 Task: In the sheet Budget Analysis ToolFont size of heading  18 Font style of dataoswald 'Font size of data '9 Alignment of headline & dataAlign center.   Fill color in heading, Red Font color of dataIn the sheet   Summit Sales   book
Action: Mouse moved to (109, 653)
Screenshot: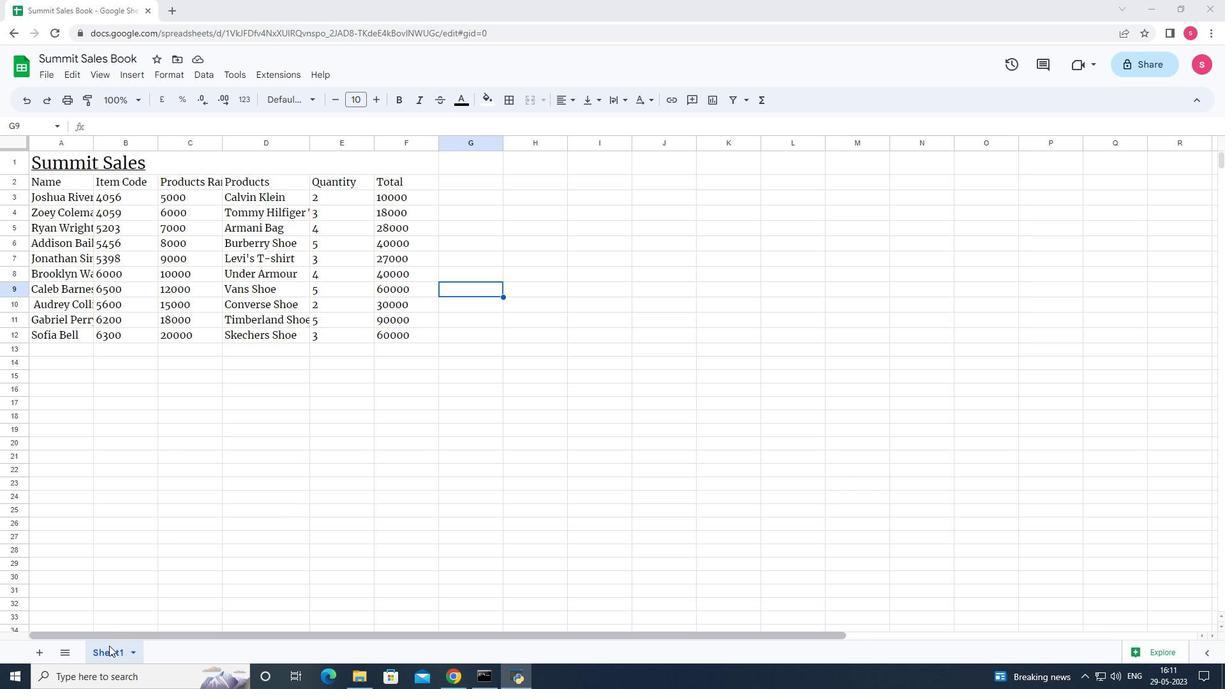 
Action: Mouse pressed left at (109, 653)
Screenshot: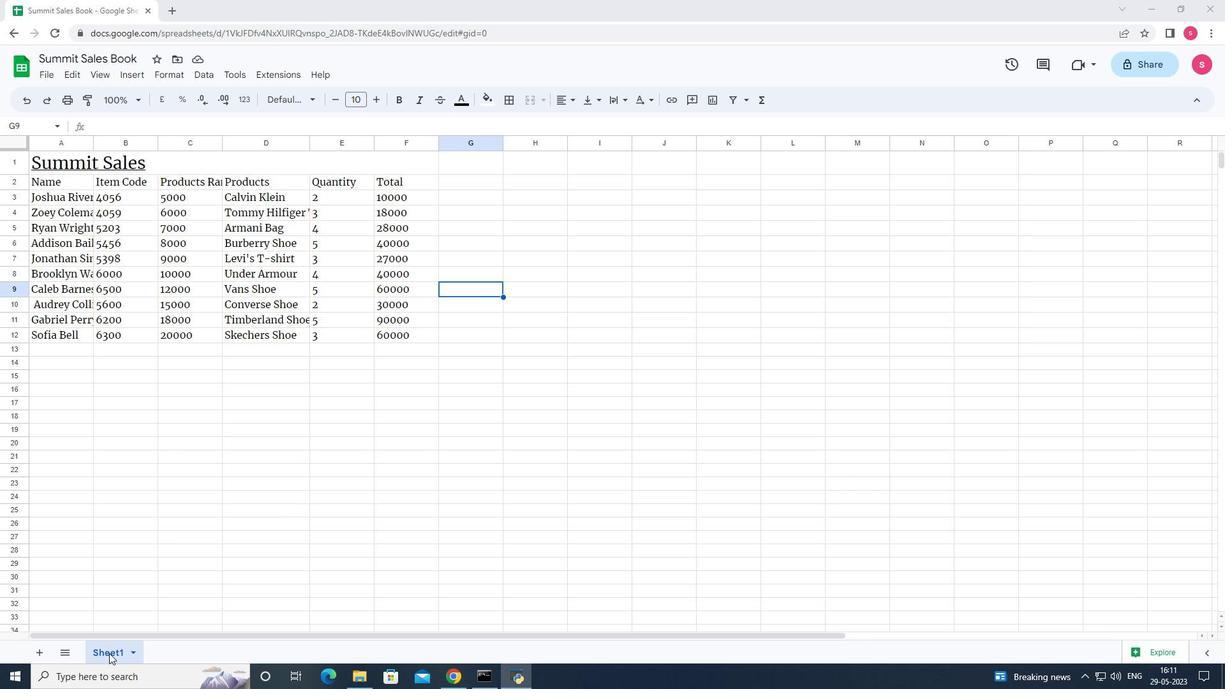 
Action: Mouse pressed left at (109, 653)
Screenshot: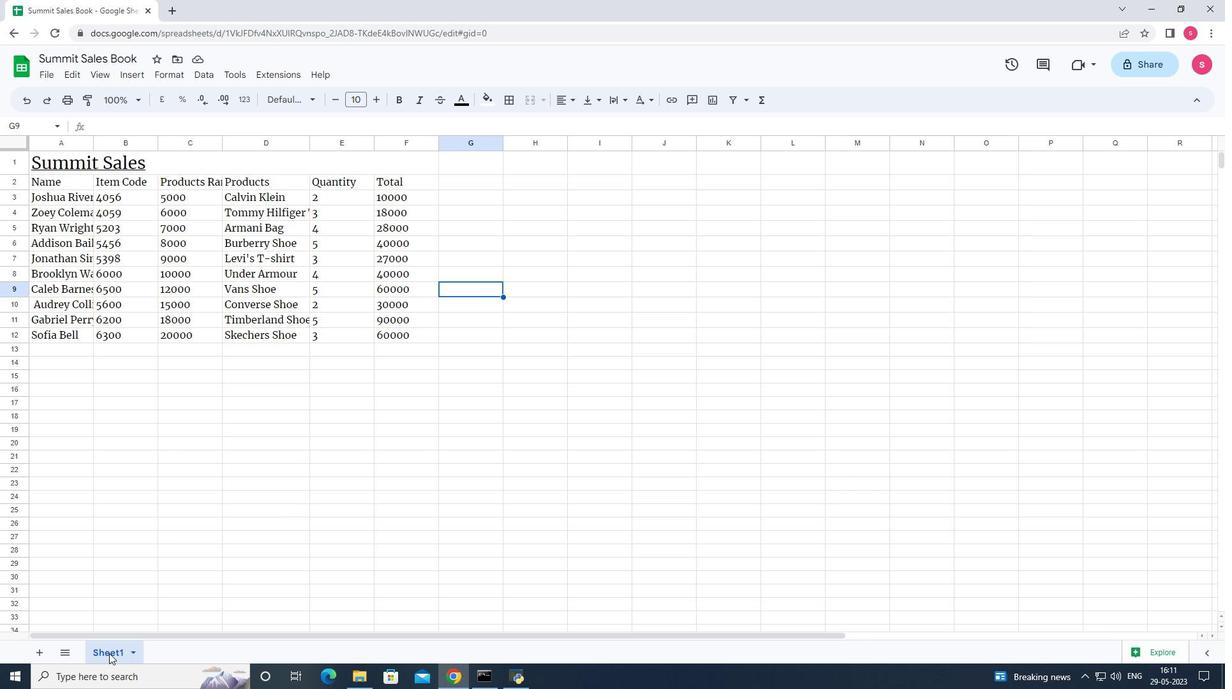 
Action: Mouse pressed left at (109, 653)
Screenshot: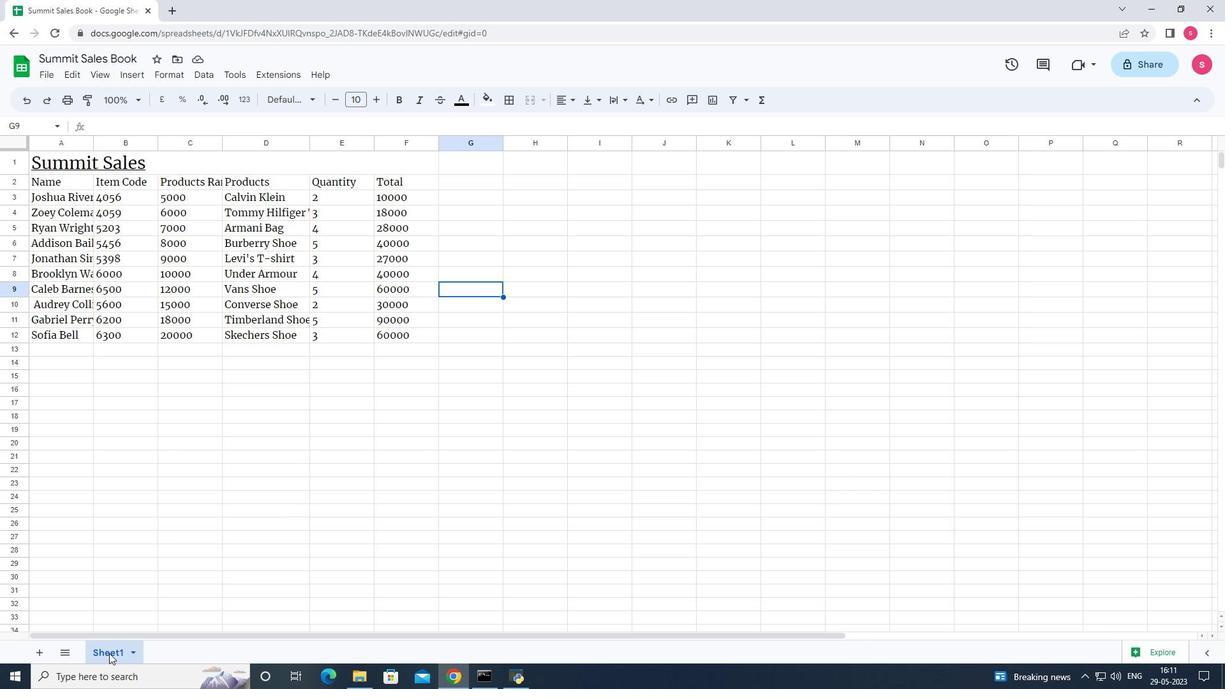 
Action: Key pressed <Key.shift>Budget<Key.space><Key.shift>Analysis<Key.space><Key.shift>Tool<Key.enter>
Screenshot: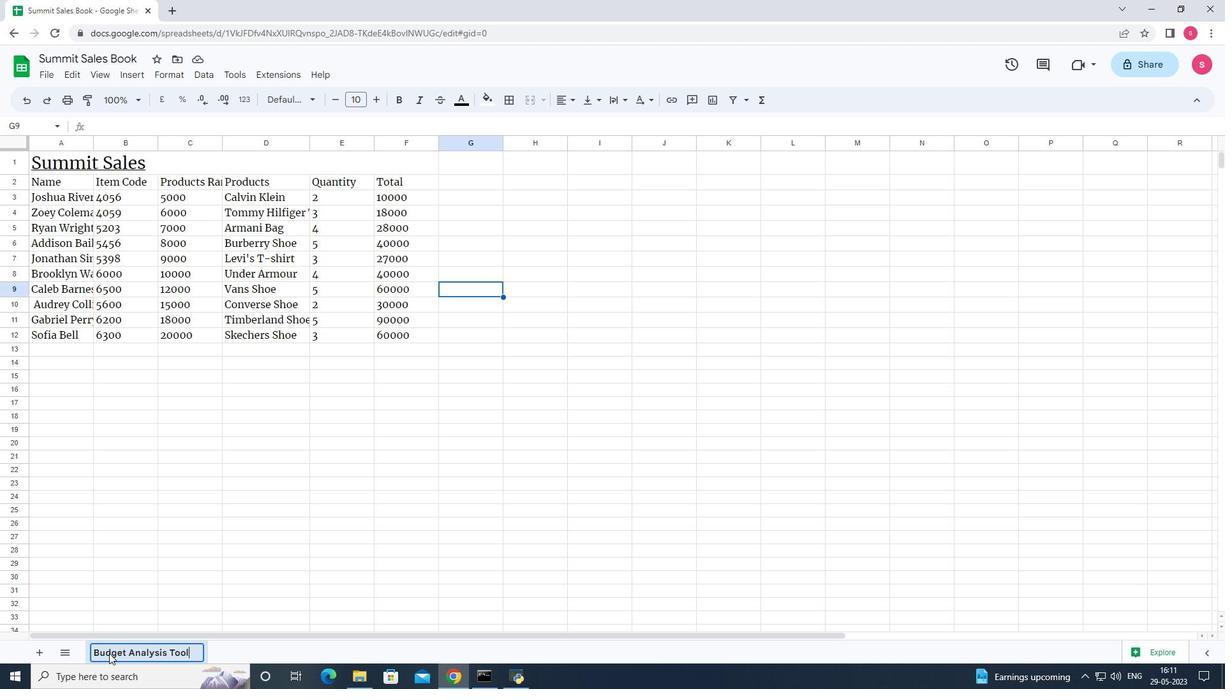 
Action: Mouse moved to (116, 162)
Screenshot: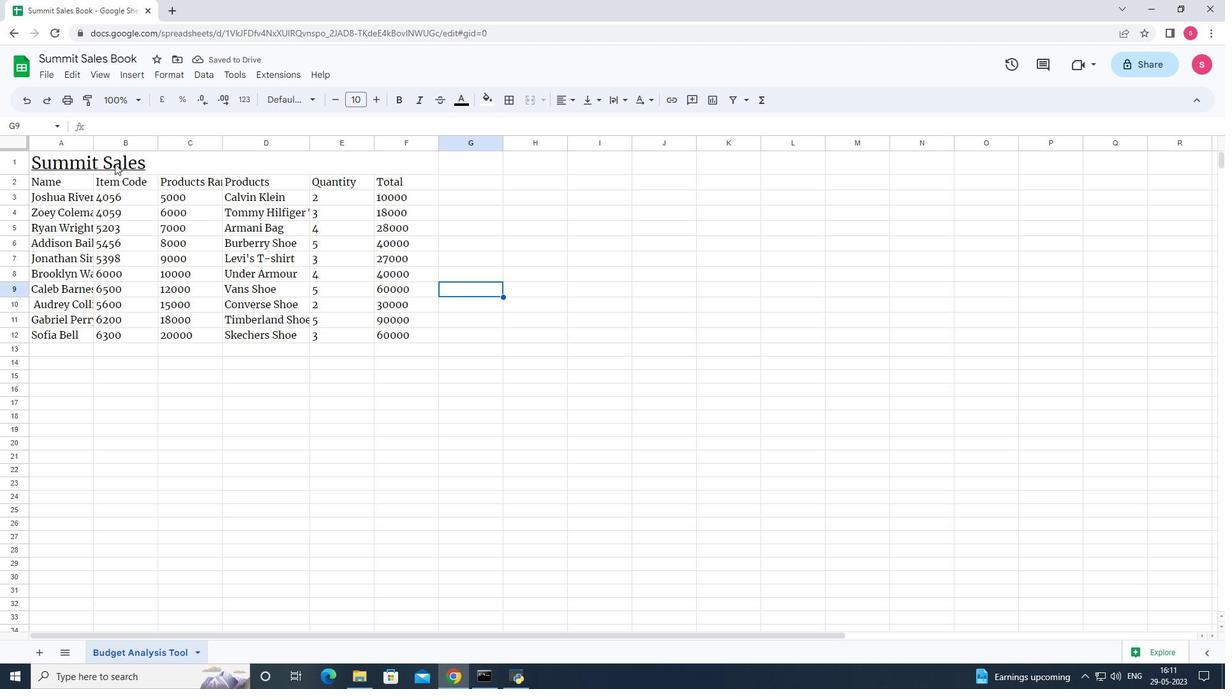 
Action: Mouse pressed left at (116, 162)
Screenshot: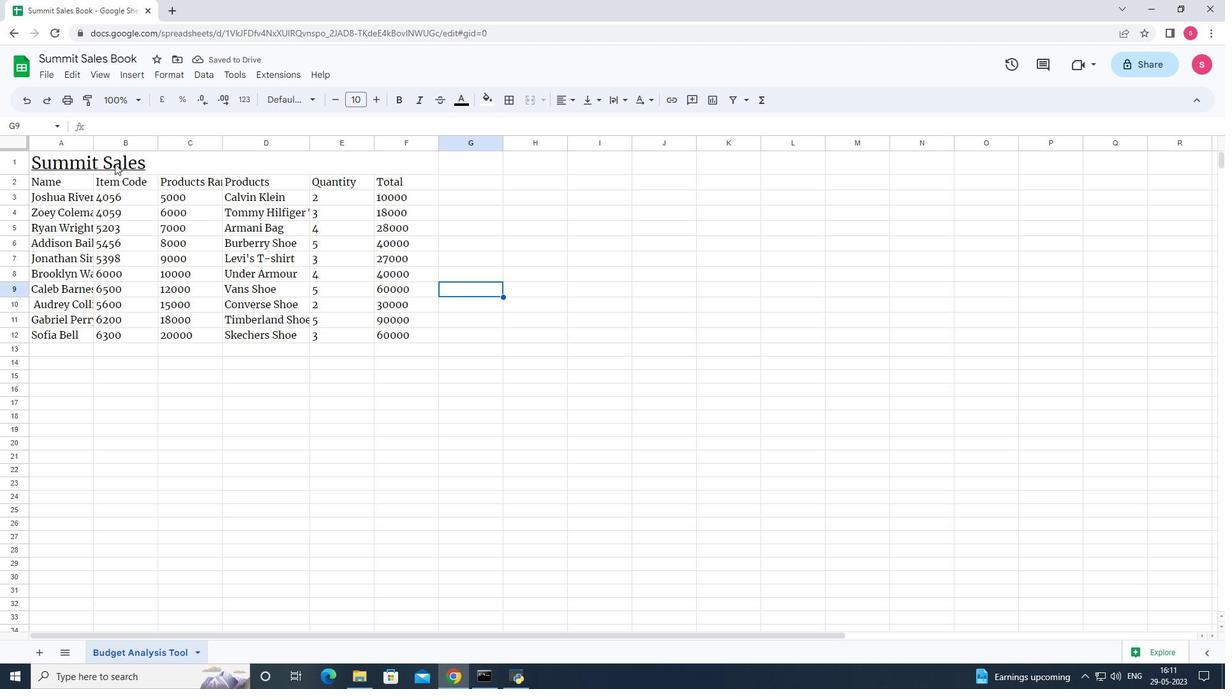 
Action: Mouse moved to (339, 99)
Screenshot: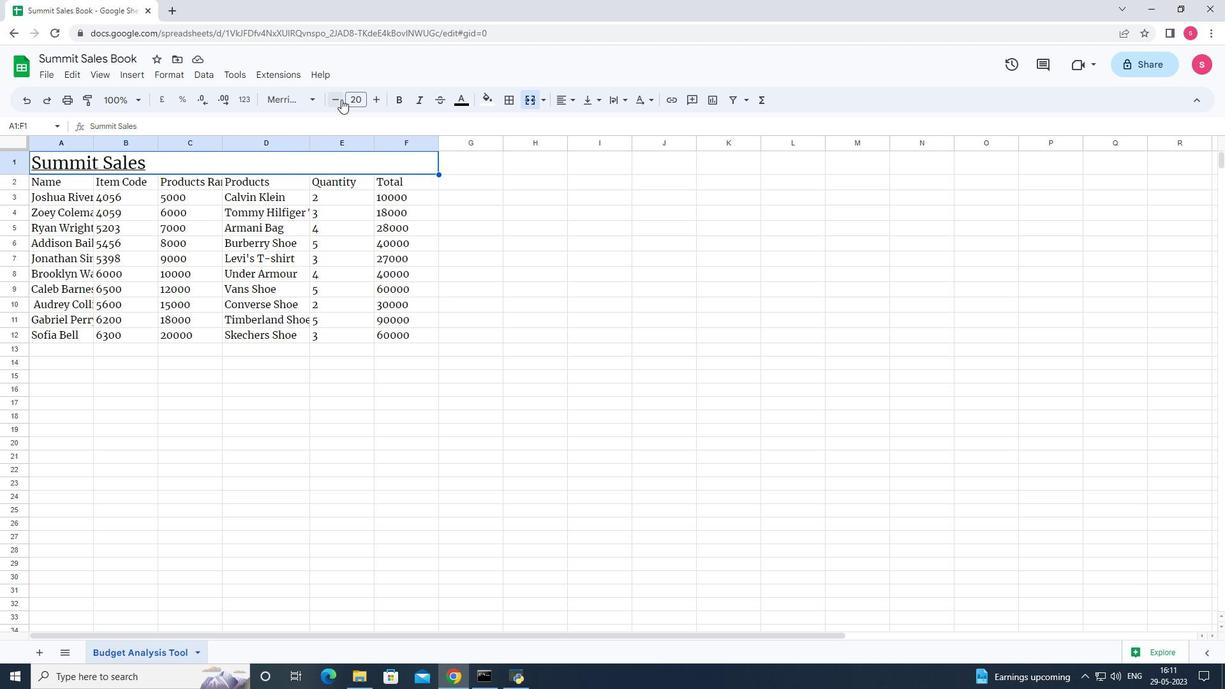 
Action: Mouse pressed left at (339, 99)
Screenshot: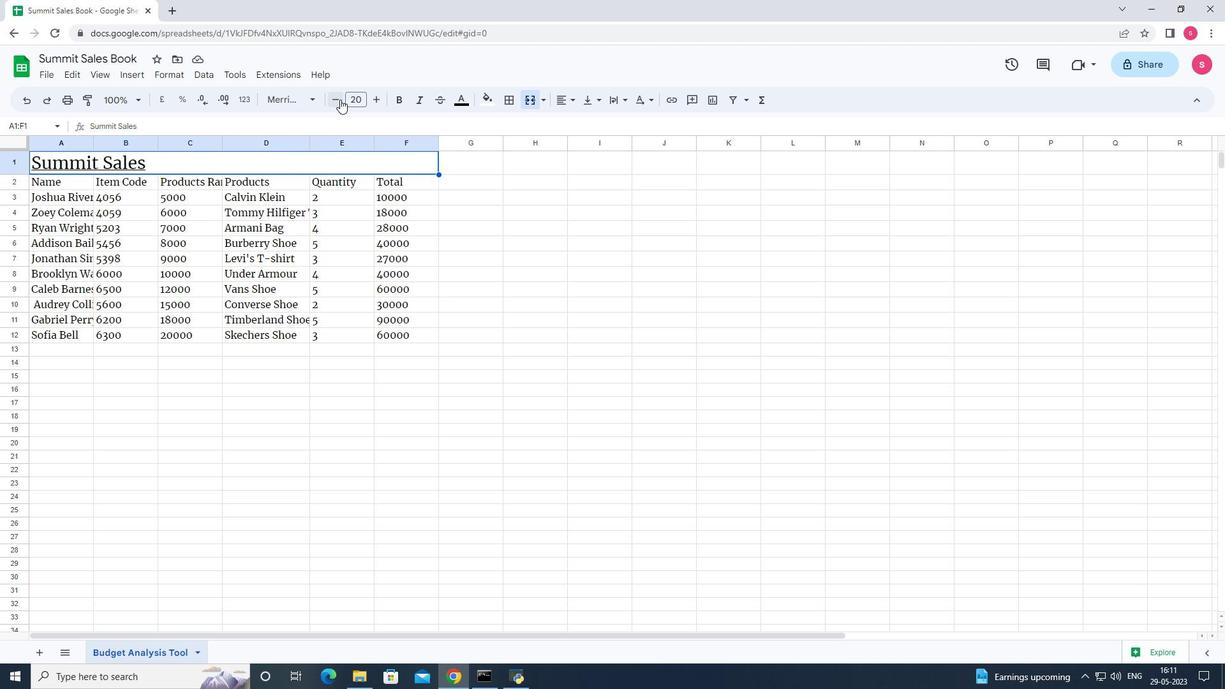 
Action: Mouse pressed left at (339, 99)
Screenshot: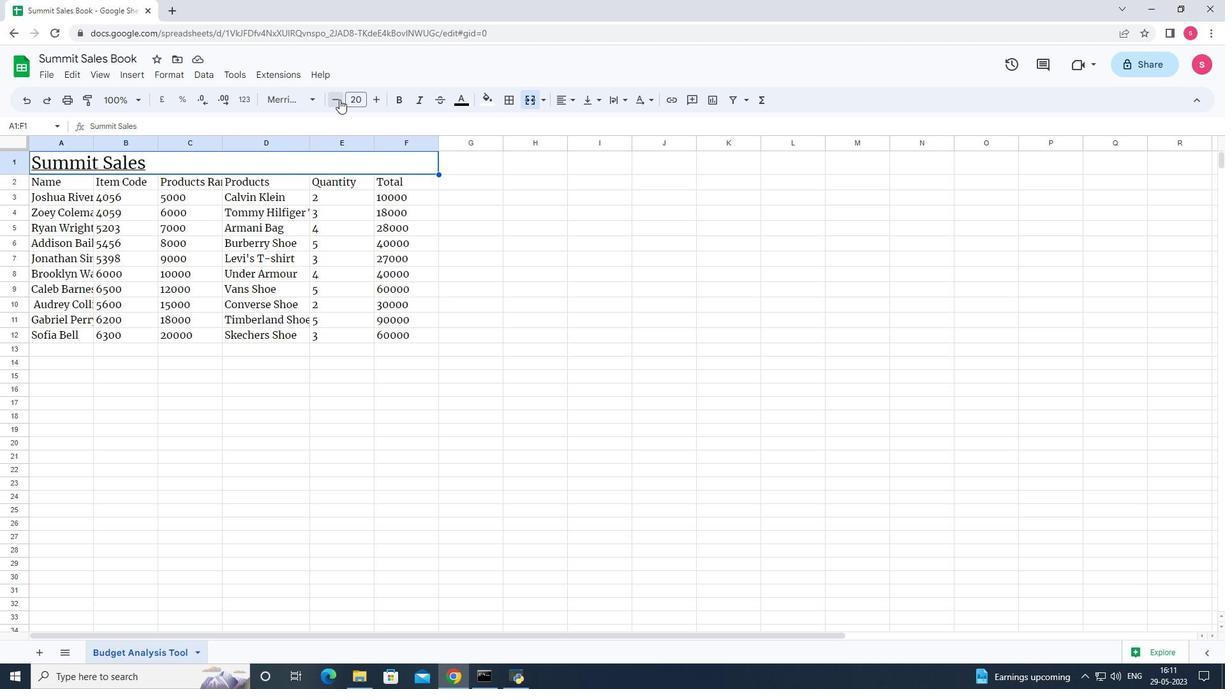 
Action: Mouse moved to (71, 181)
Screenshot: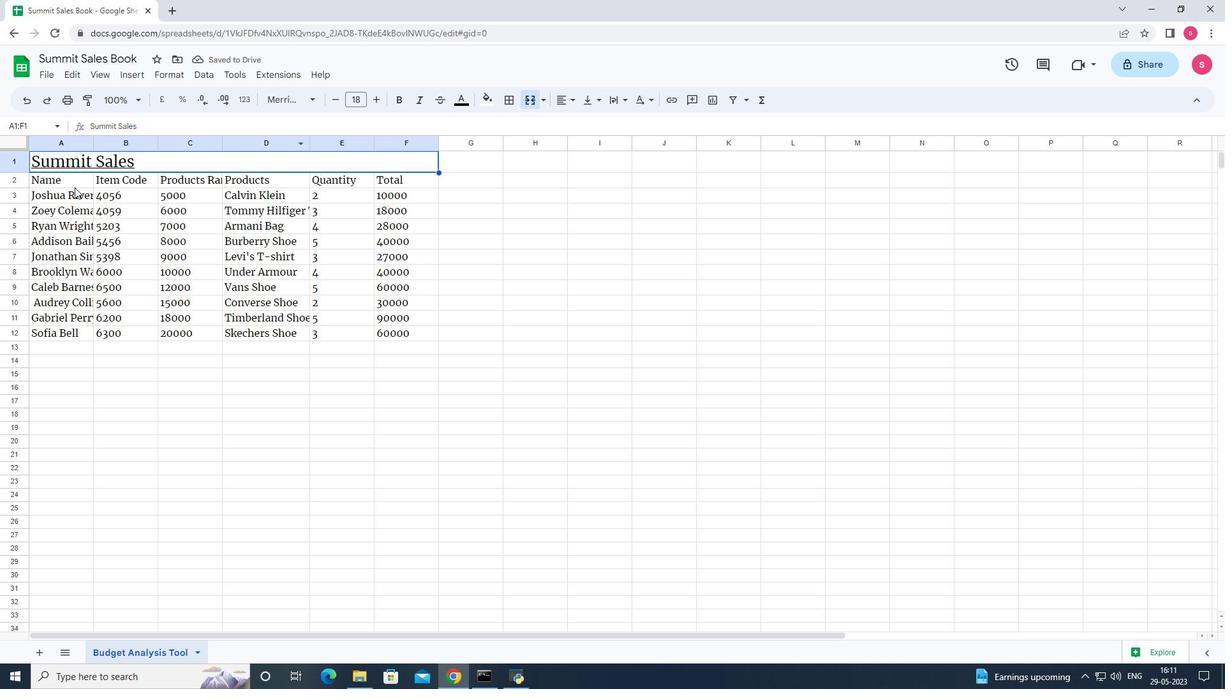 
Action: Mouse pressed left at (71, 181)
Screenshot: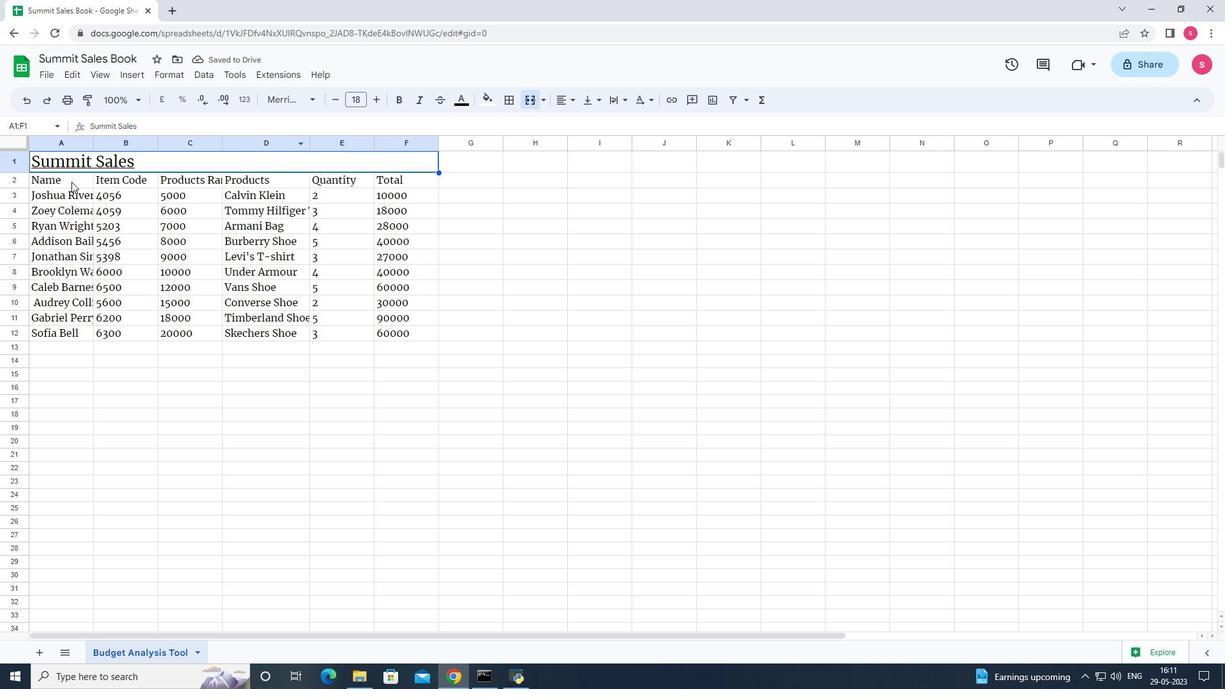 
Action: Mouse moved to (316, 100)
Screenshot: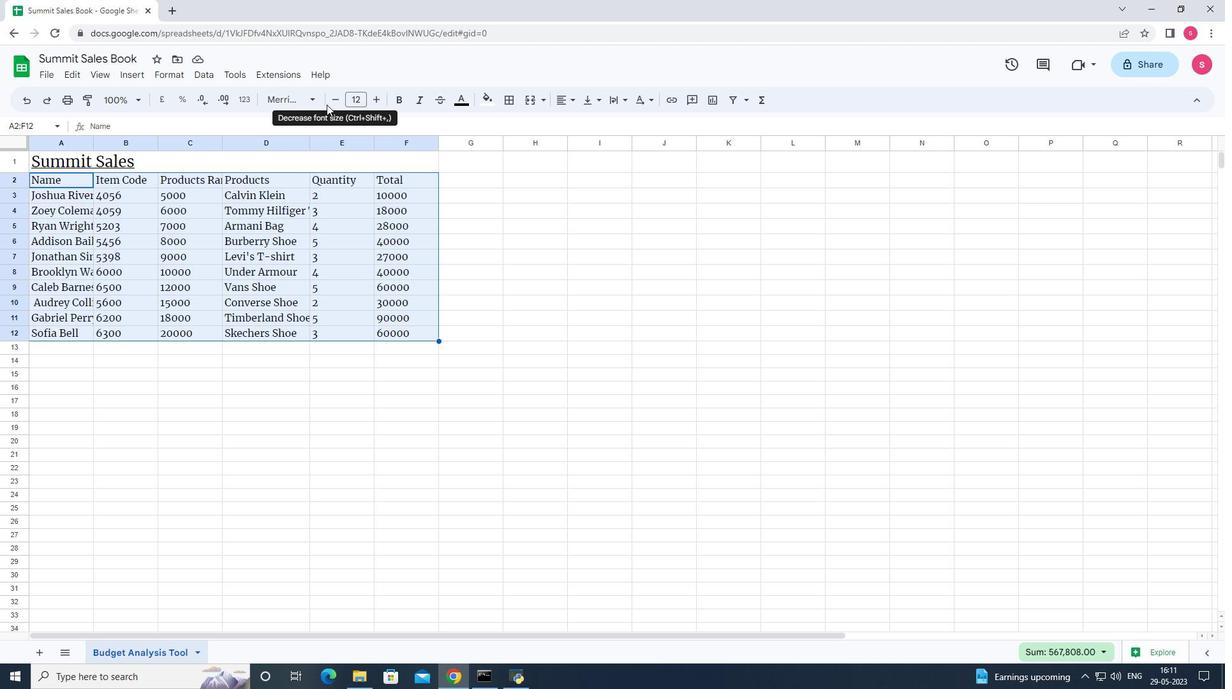 
Action: Mouse pressed left at (316, 100)
Screenshot: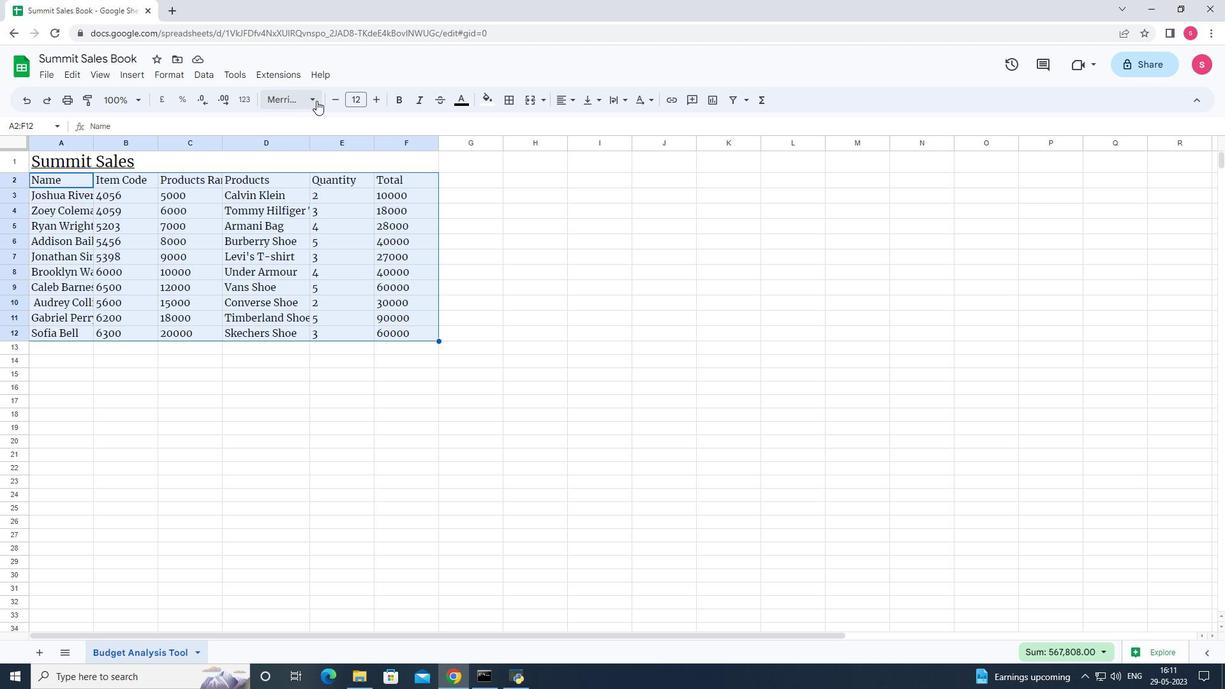 
Action: Mouse moved to (305, 252)
Screenshot: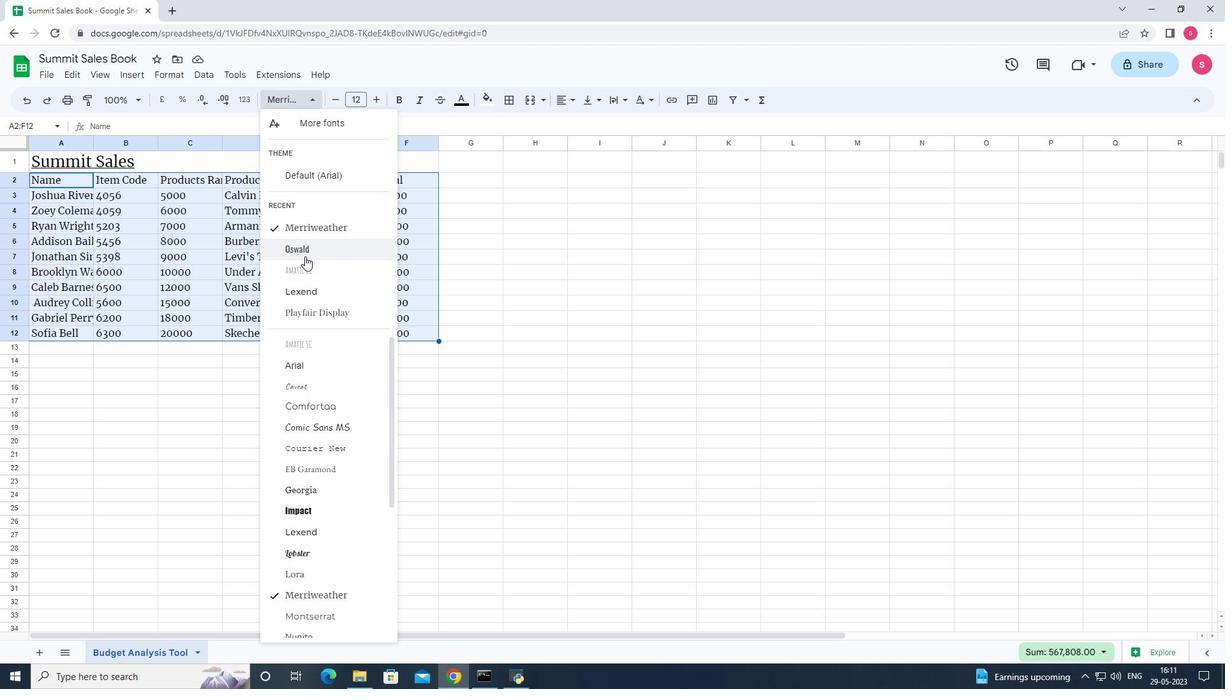 
Action: Mouse pressed left at (305, 252)
Screenshot: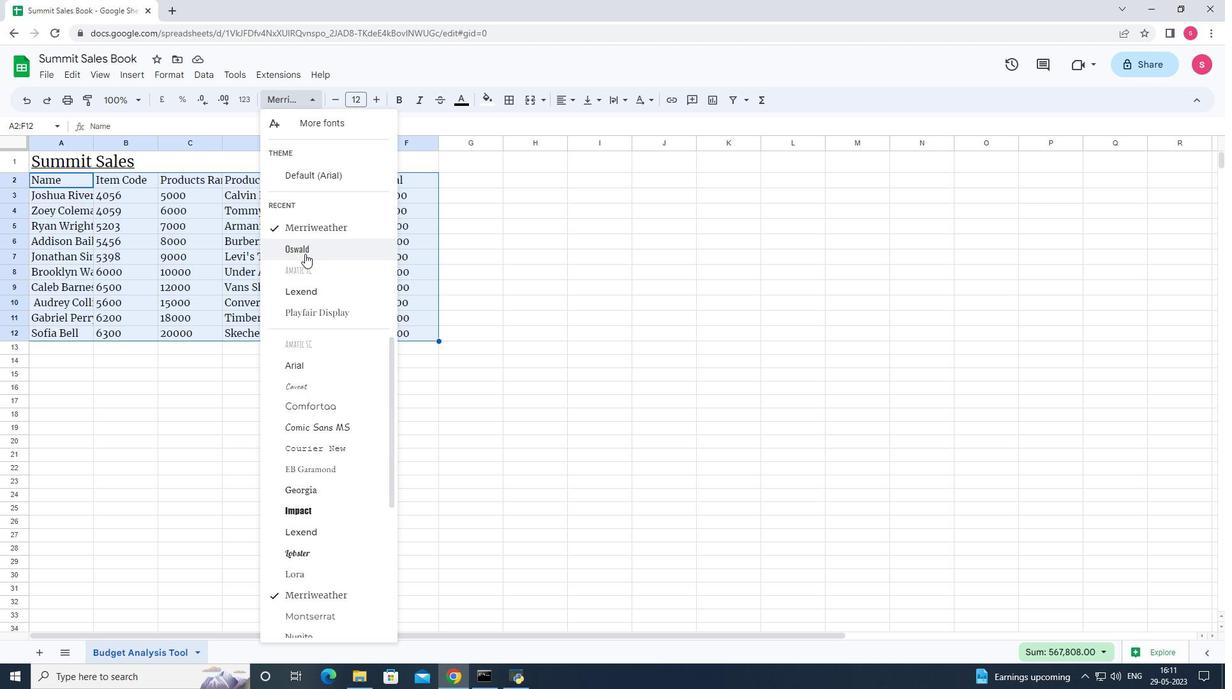 
Action: Mouse moved to (338, 100)
Screenshot: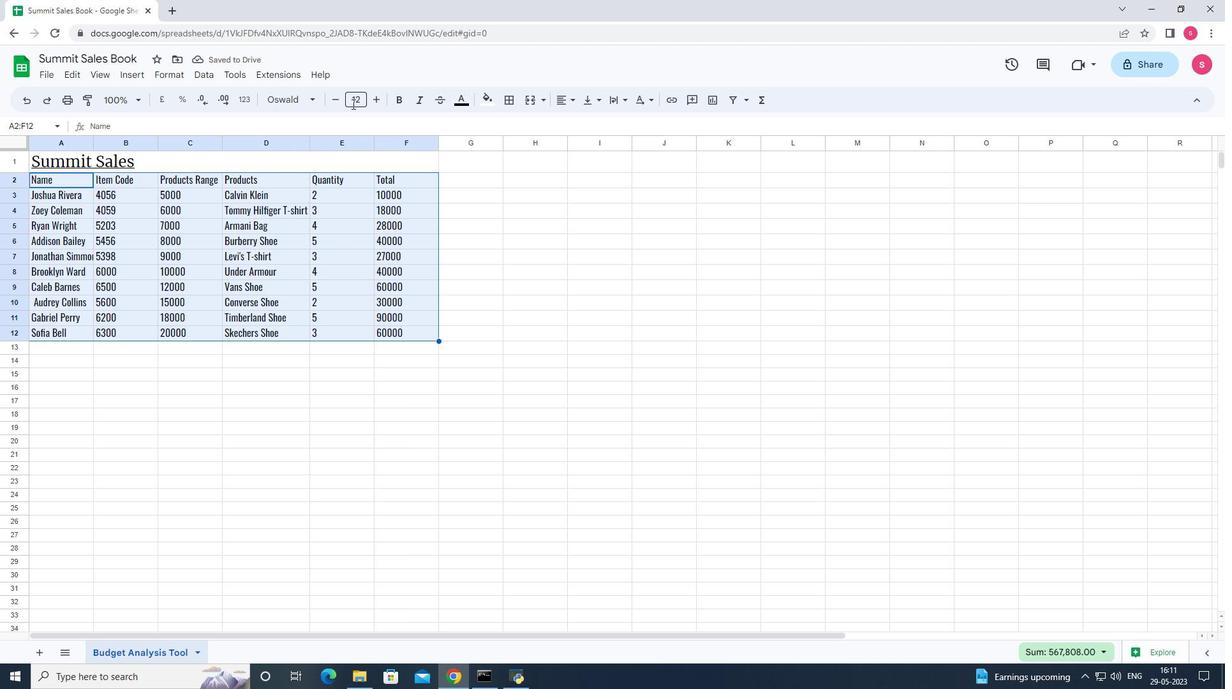 
Action: Mouse pressed left at (338, 100)
Screenshot: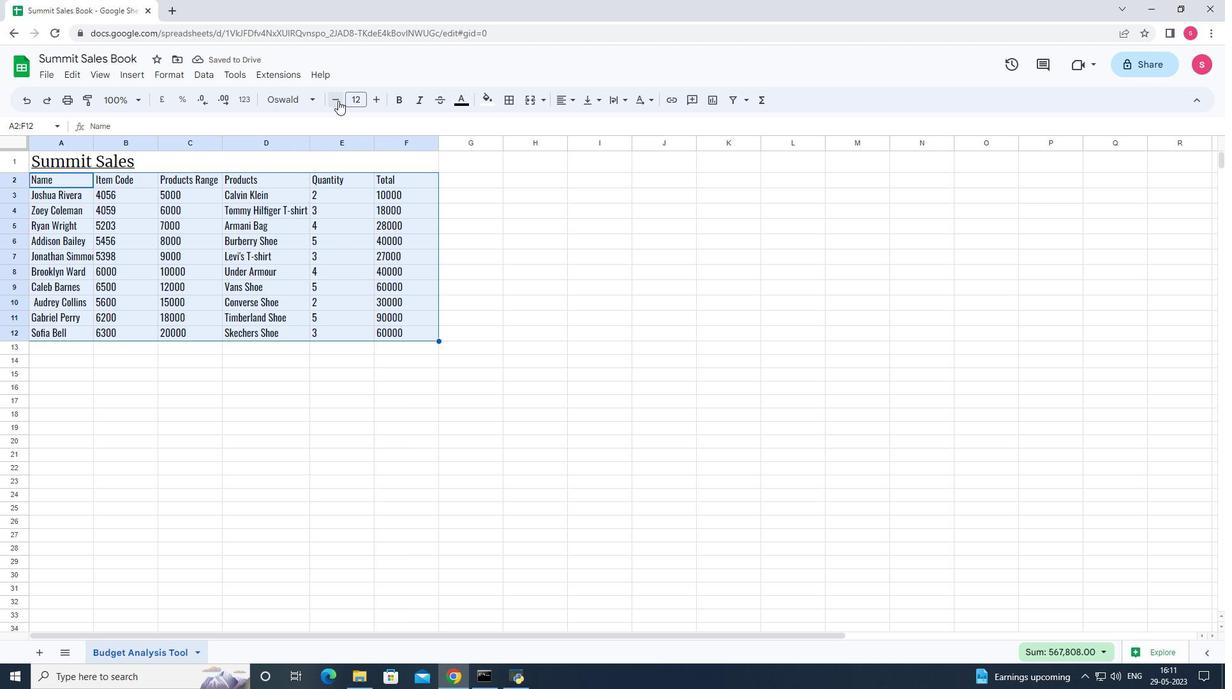
Action: Mouse pressed left at (338, 100)
Screenshot: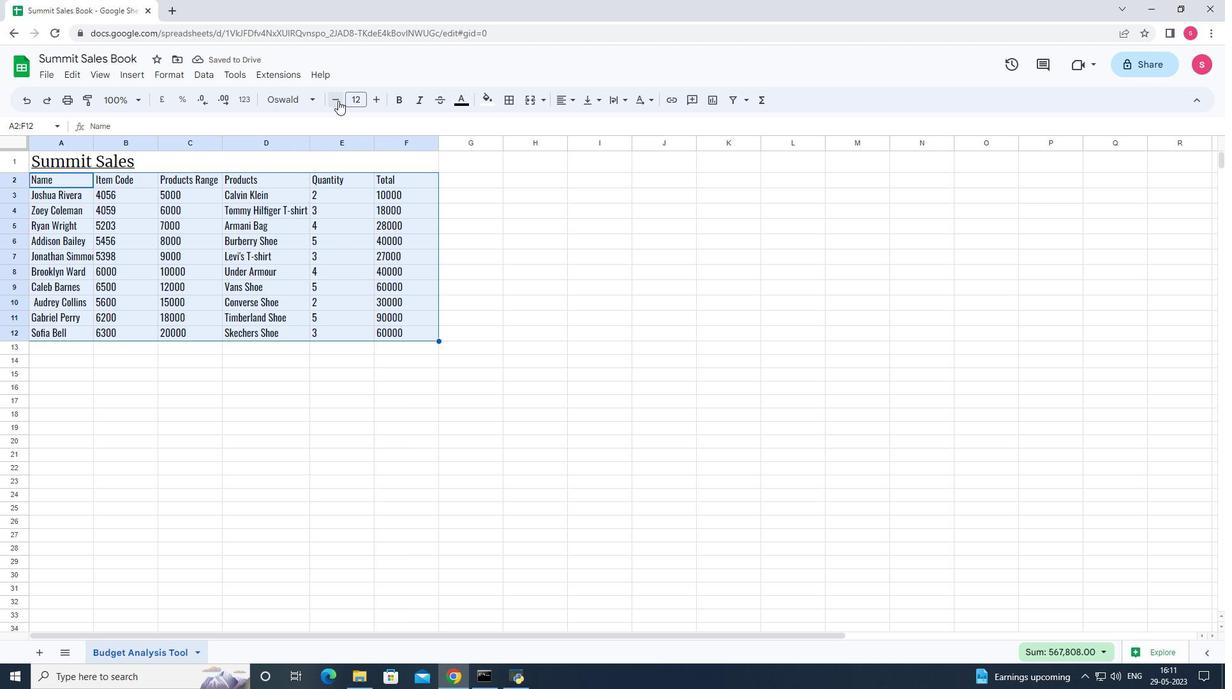 
Action: Mouse pressed left at (338, 100)
Screenshot: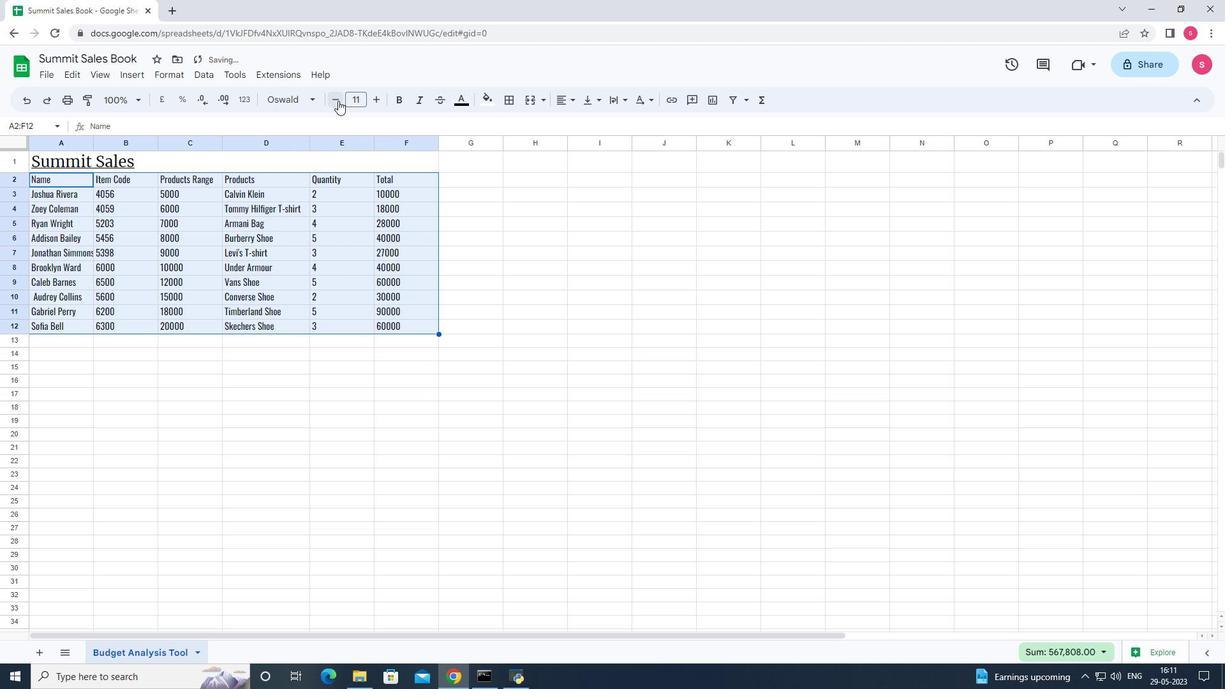 
Action: Mouse moved to (151, 162)
Screenshot: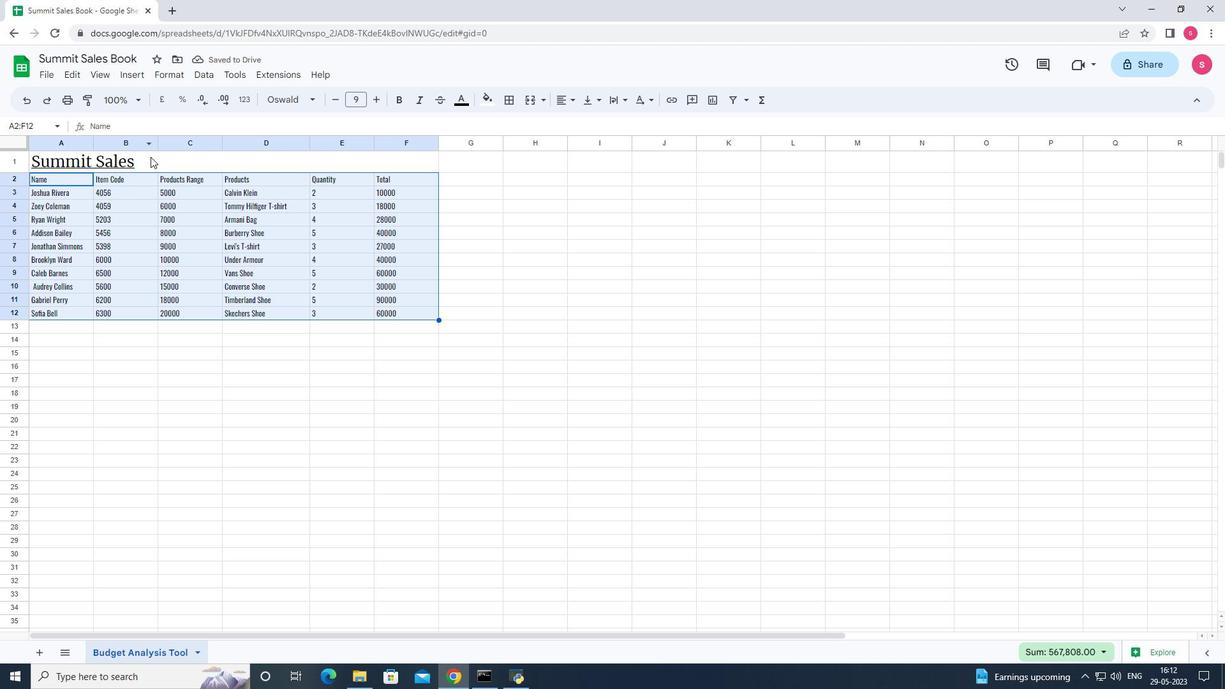 
Action: Mouse pressed left at (151, 162)
Screenshot: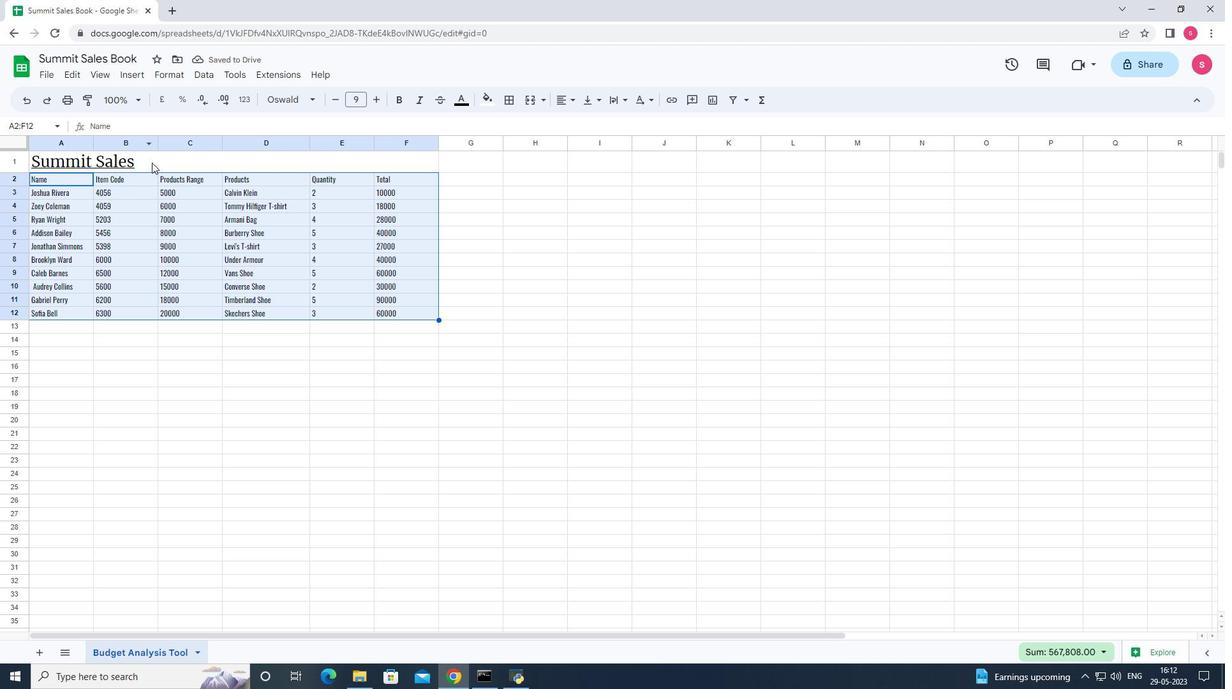 
Action: Mouse moved to (570, 99)
Screenshot: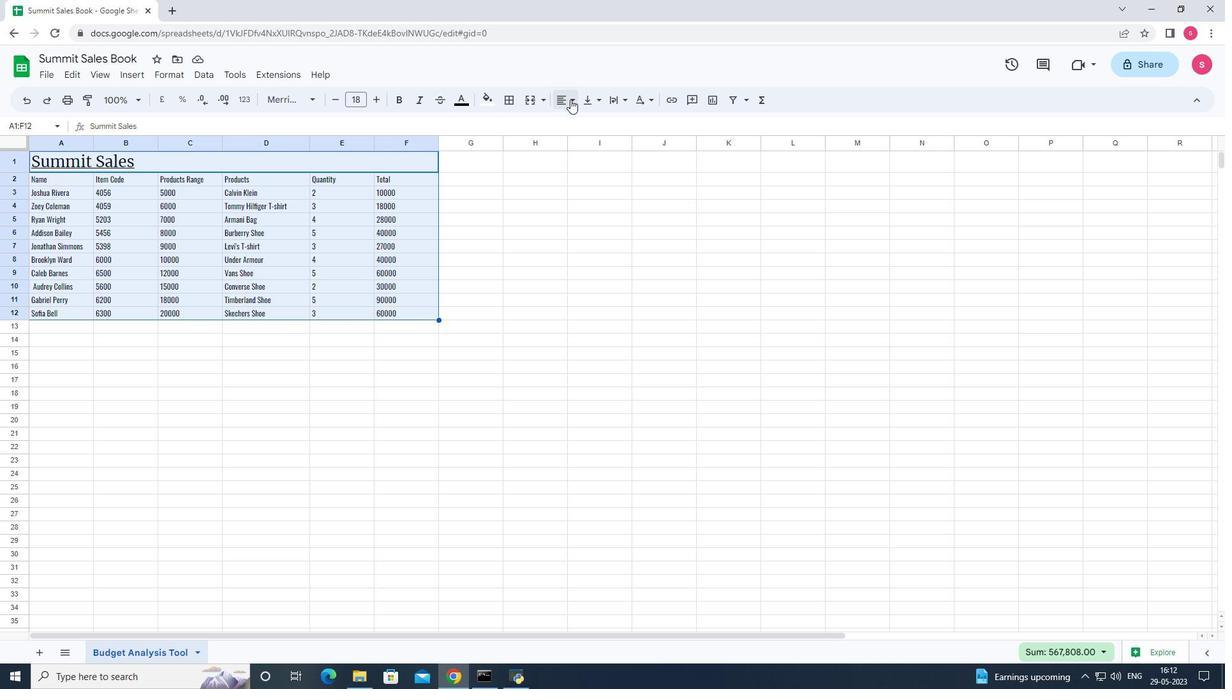 
Action: Mouse pressed left at (570, 99)
Screenshot: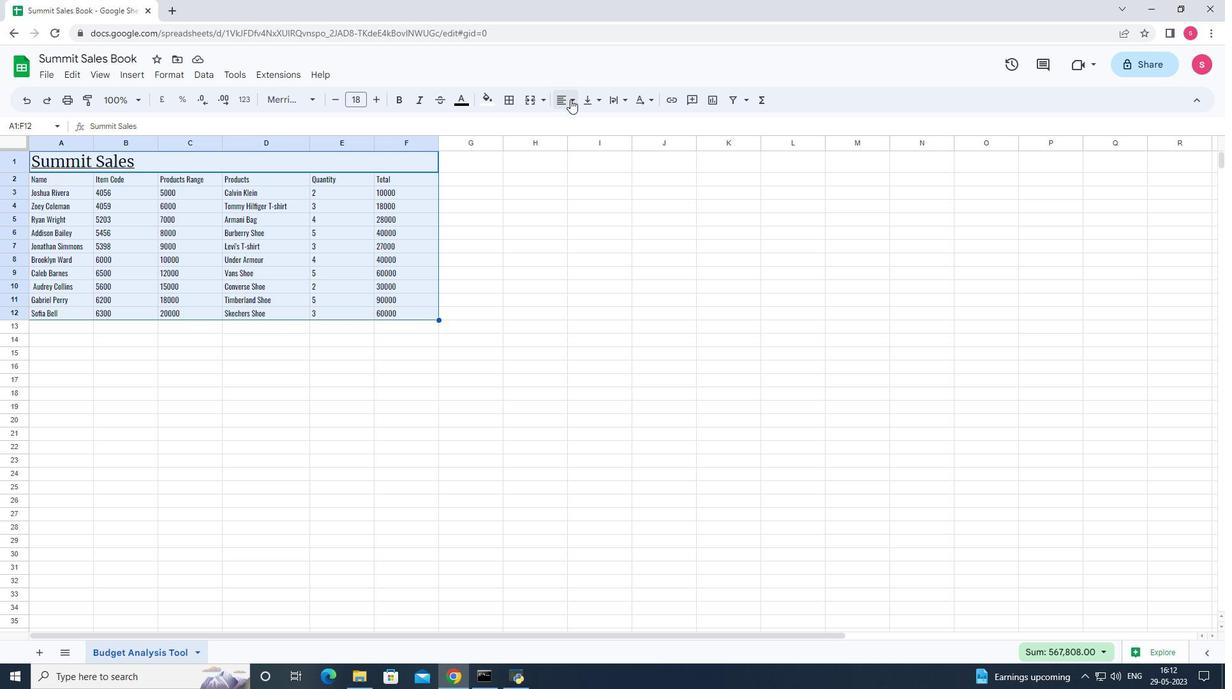 
Action: Mouse moved to (585, 128)
Screenshot: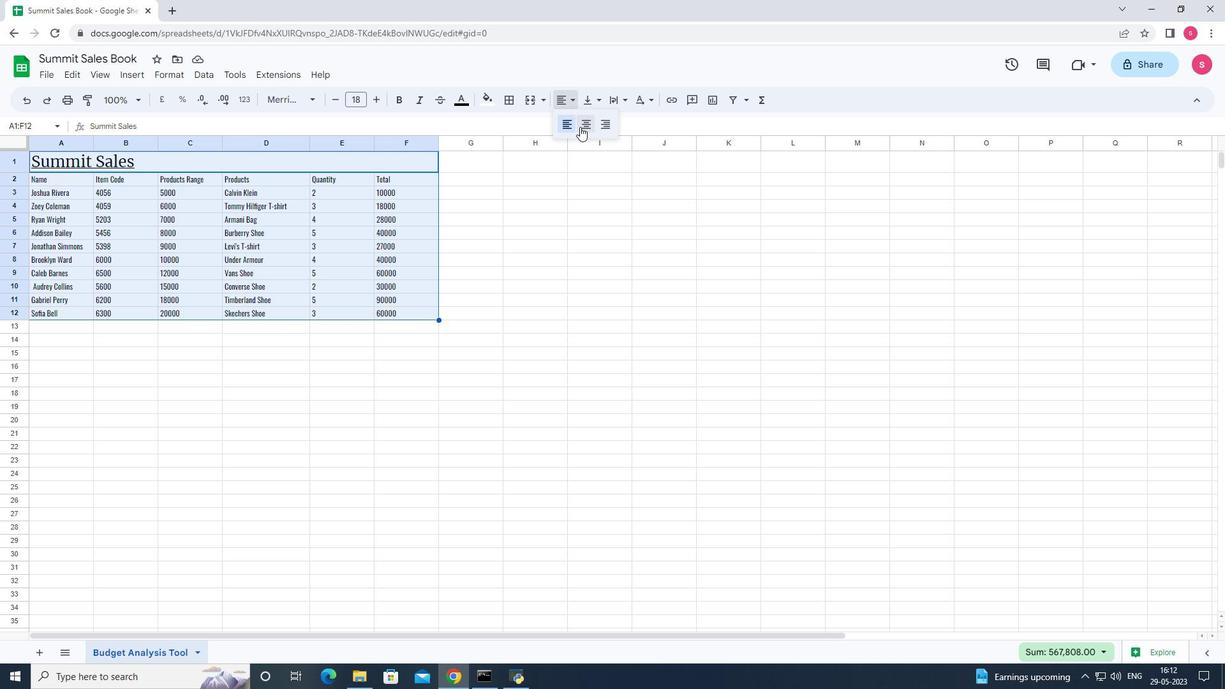 
Action: Mouse pressed left at (585, 128)
Screenshot: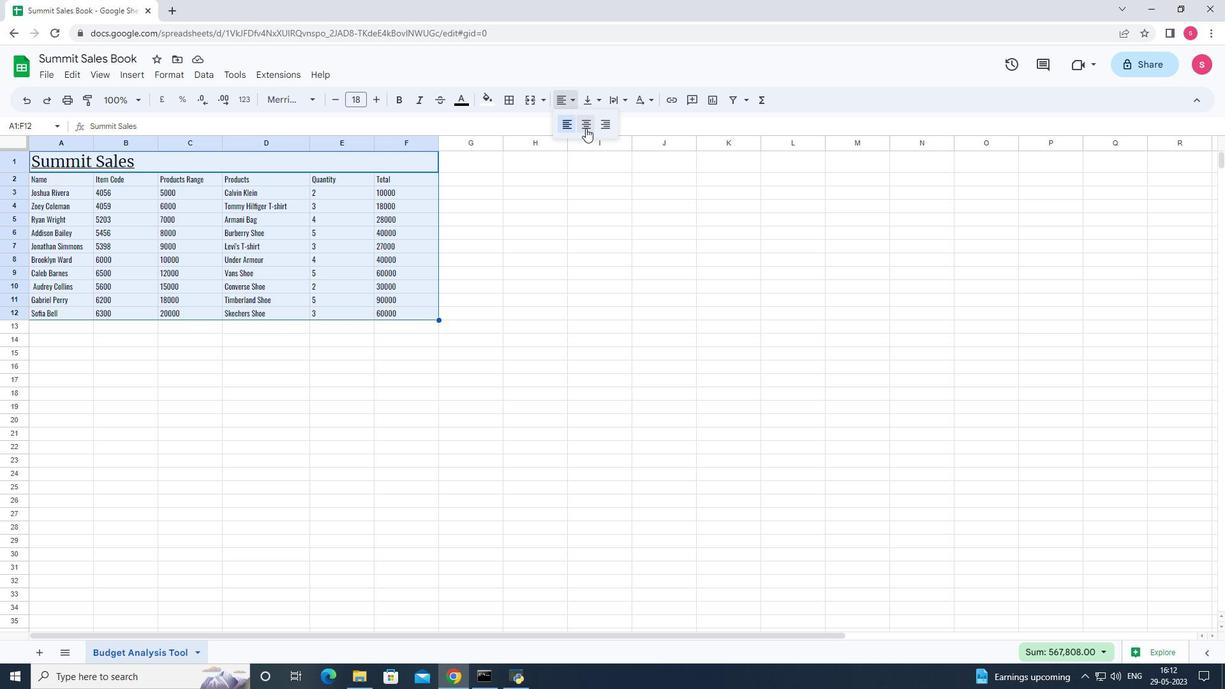 
Action: Mouse moved to (300, 161)
Screenshot: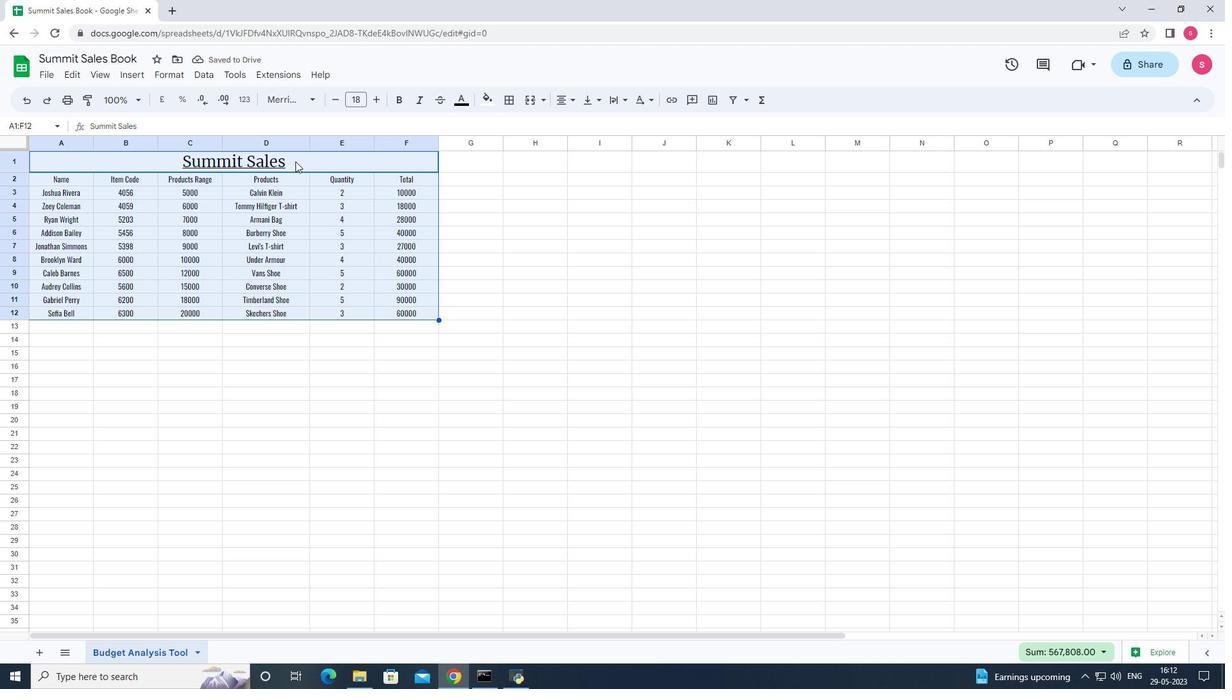 
Action: Mouse pressed left at (300, 161)
Screenshot: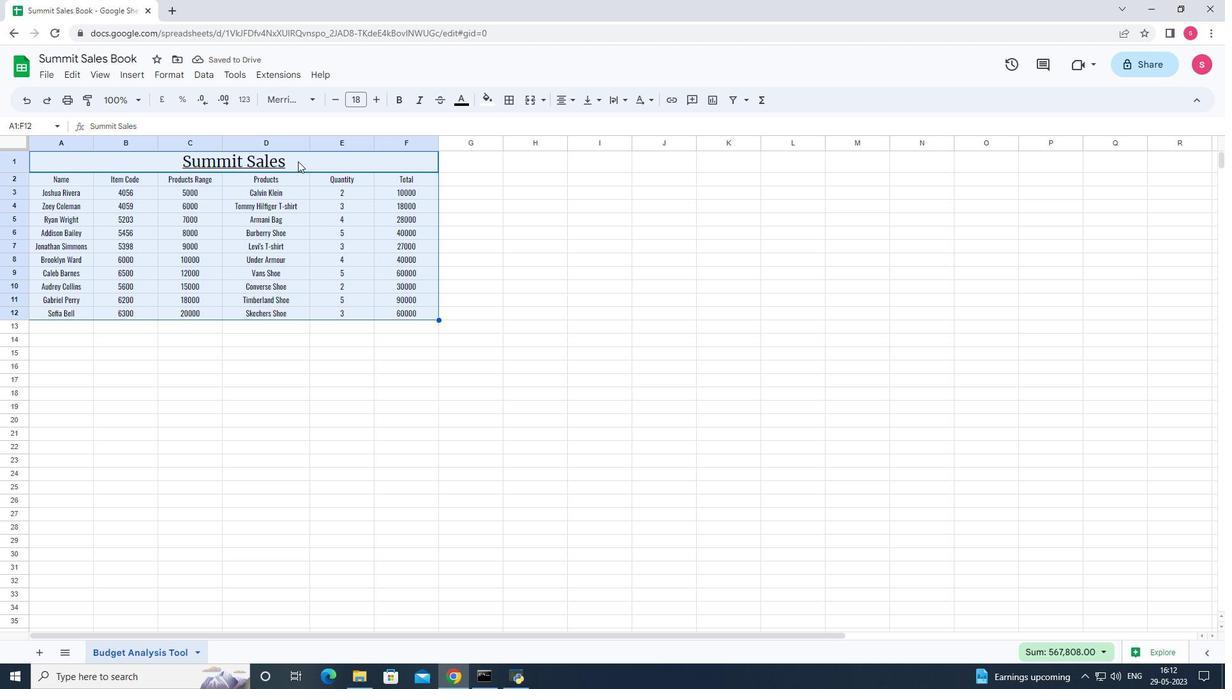 
Action: Mouse moved to (491, 98)
Screenshot: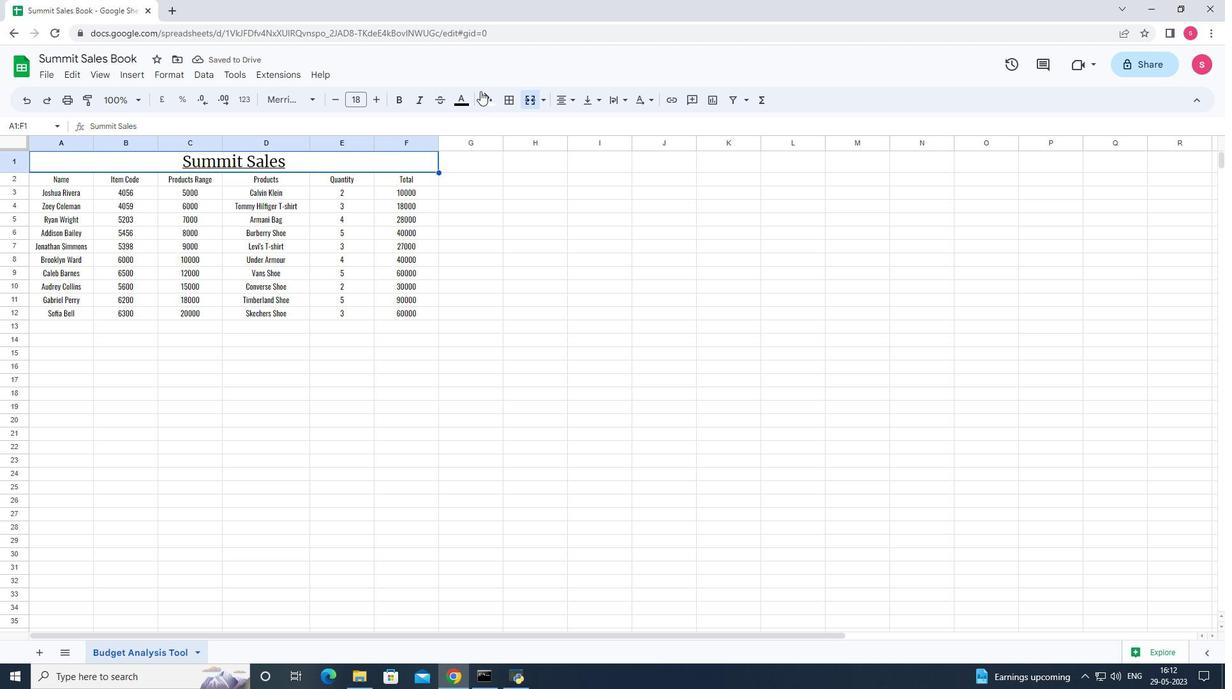 
Action: Mouse pressed left at (491, 98)
Screenshot: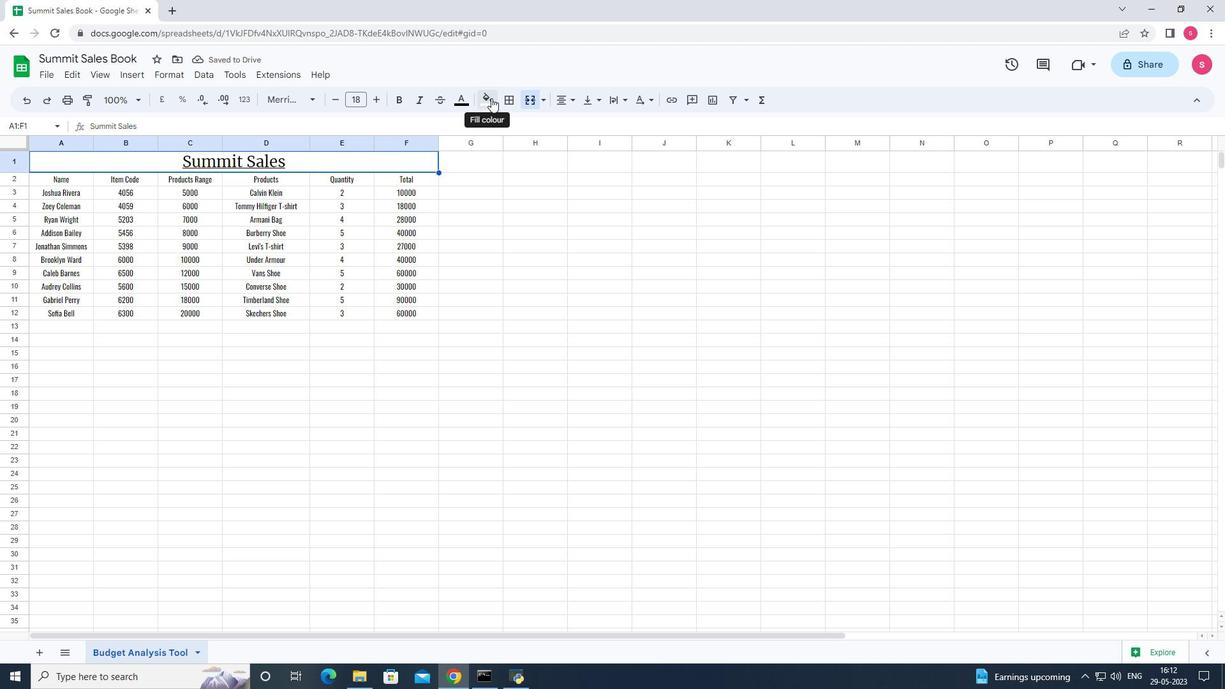 
Action: Mouse moved to (507, 157)
Screenshot: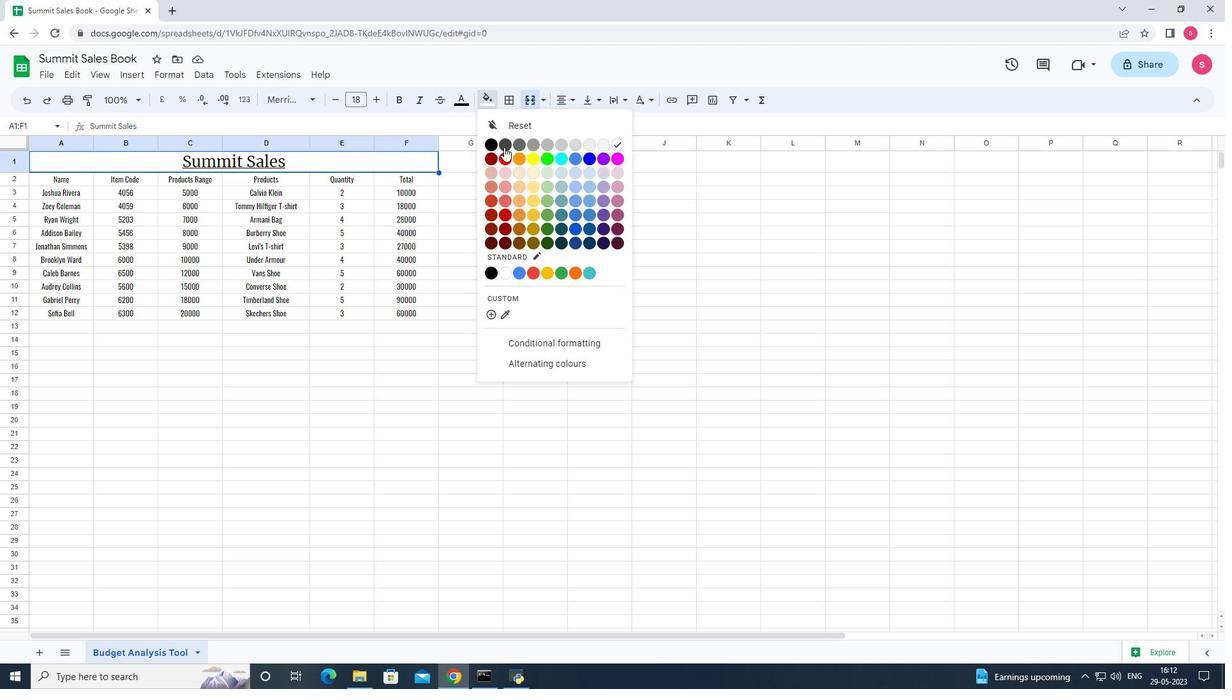 
Action: Mouse pressed left at (507, 157)
Screenshot: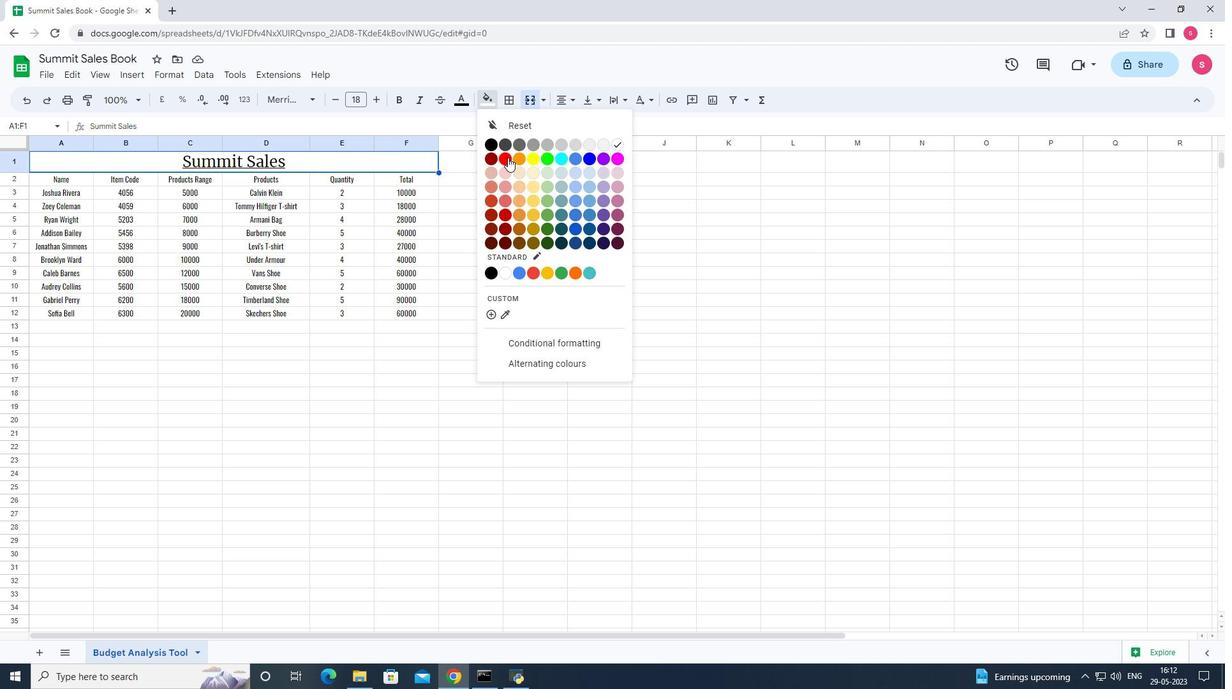 
Action: Mouse moved to (74, 180)
Screenshot: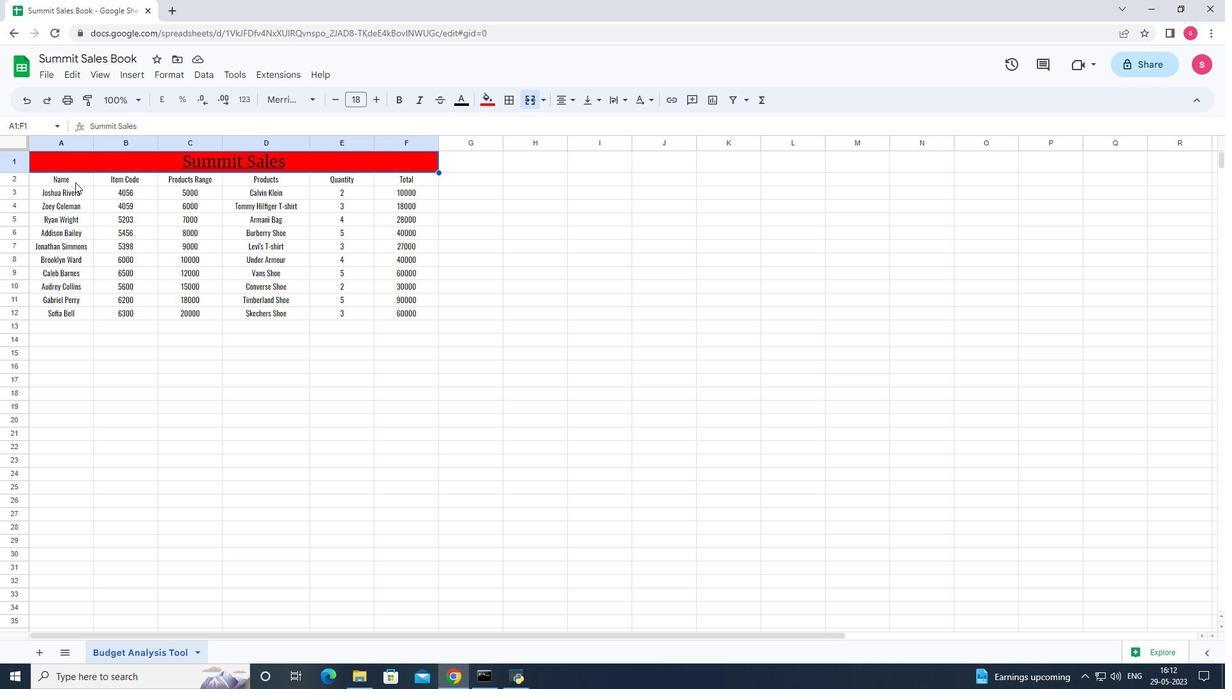 
Action: Mouse pressed left at (74, 180)
Screenshot: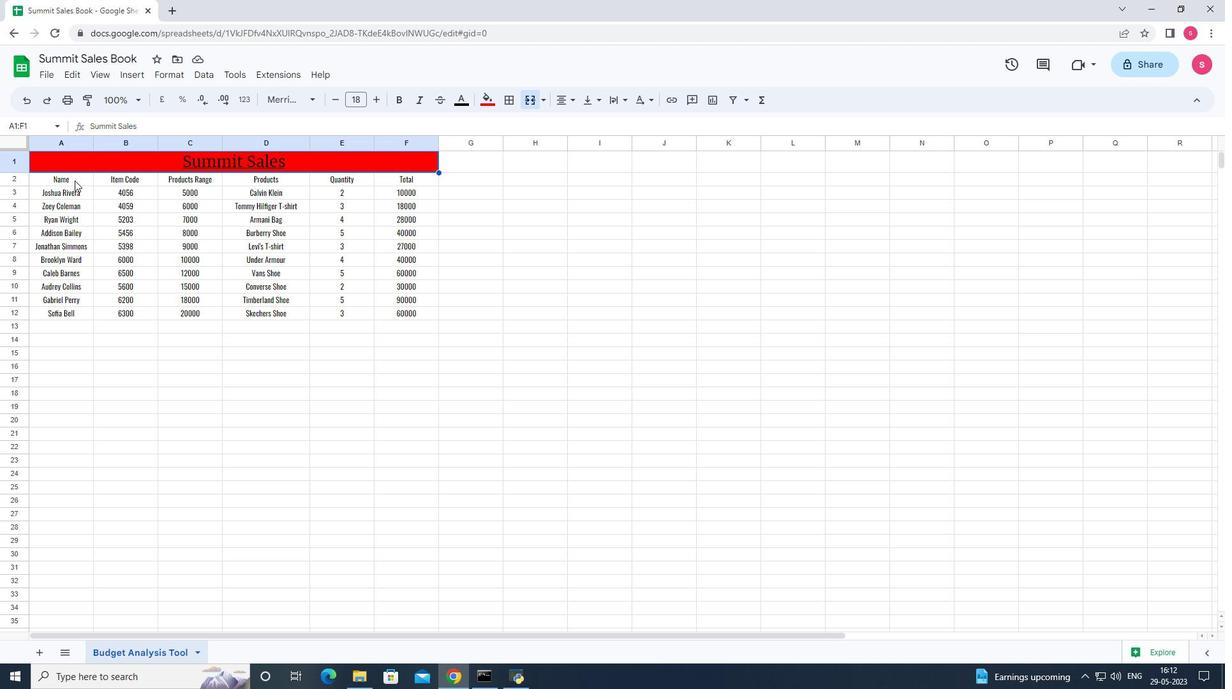 
Action: Mouse moved to (461, 104)
Screenshot: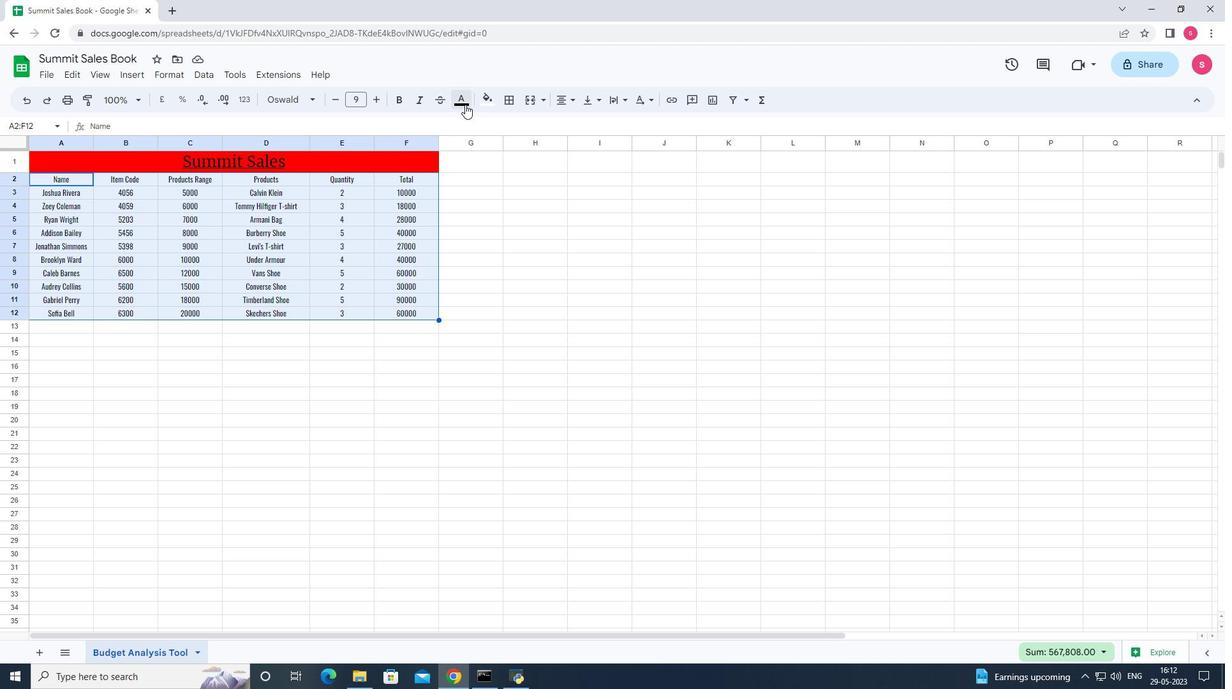 
Action: Mouse pressed left at (461, 104)
Screenshot: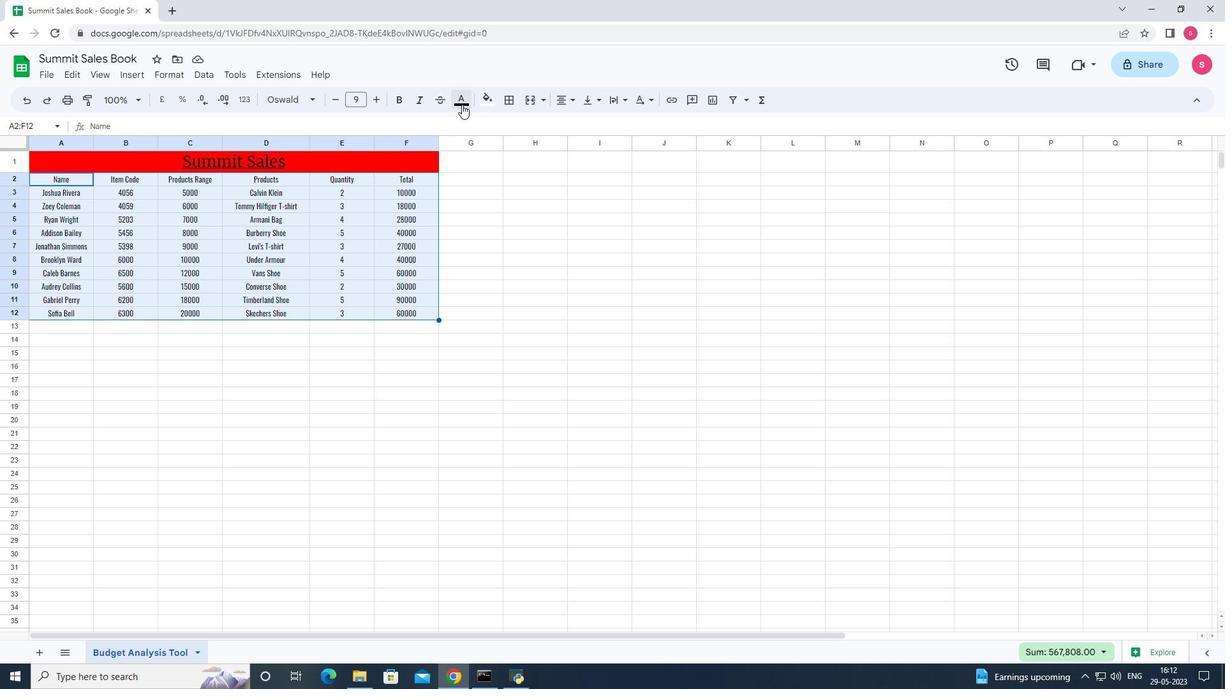 
Action: Mouse moved to (467, 142)
Screenshot: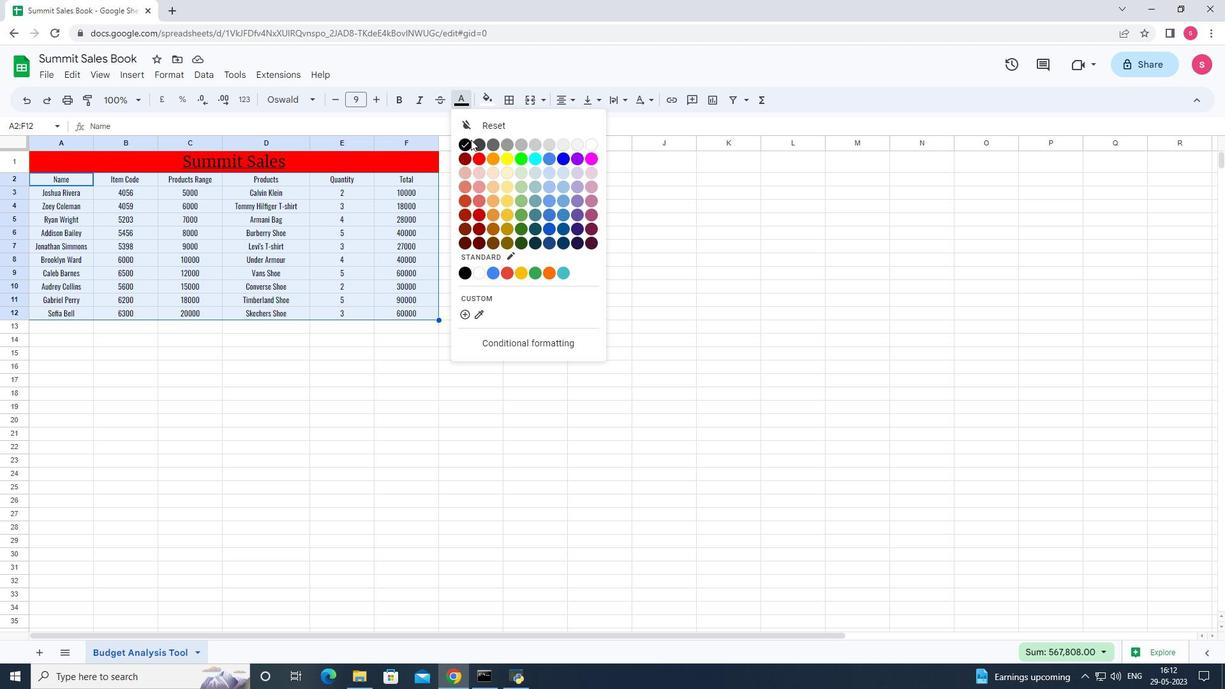 
Action: Mouse pressed left at (467, 142)
Screenshot: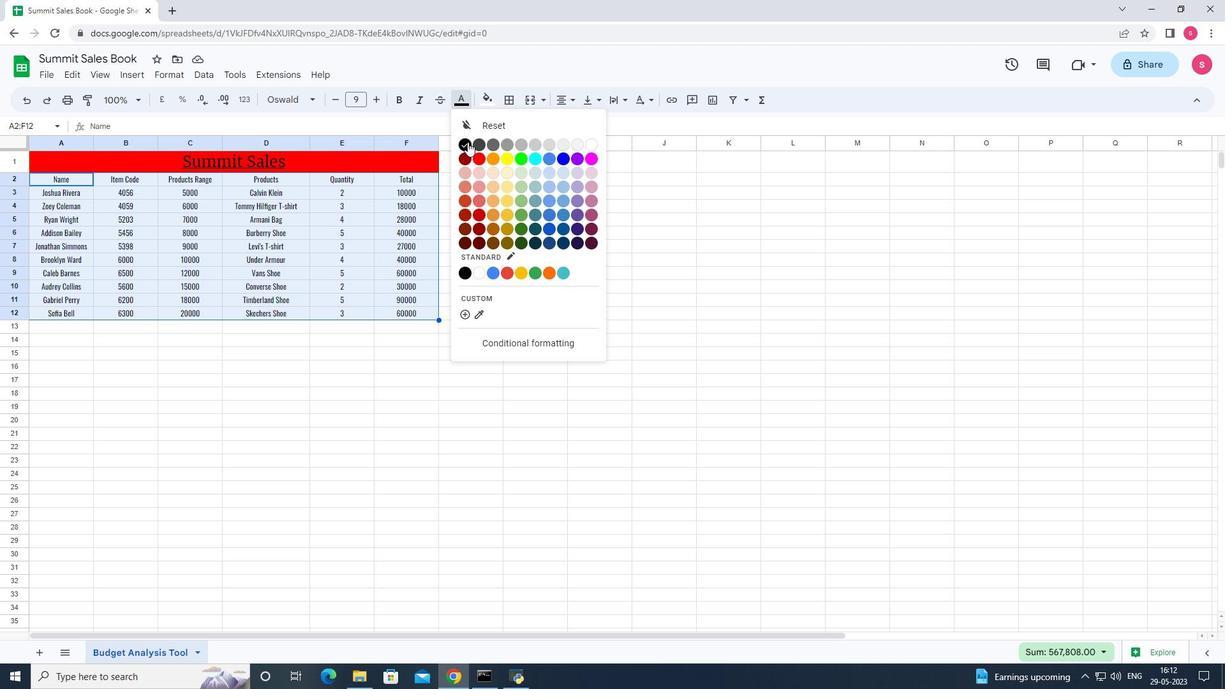 
Action: Mouse moved to (500, 303)
Screenshot: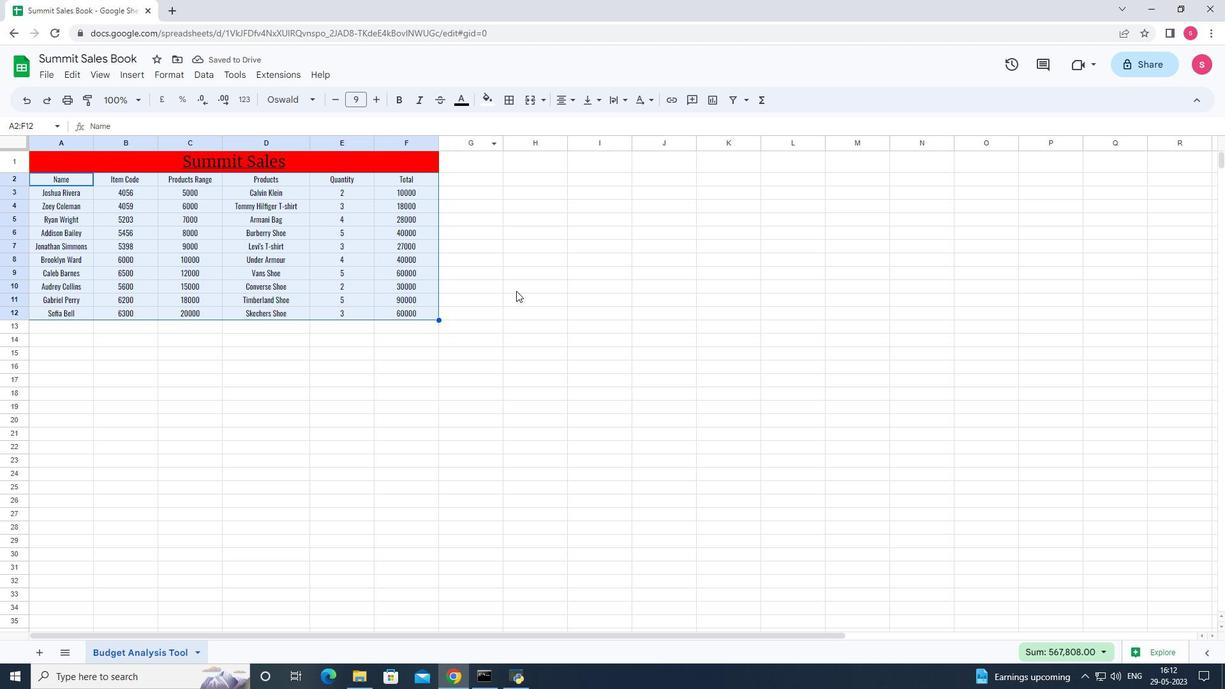 
Action: Mouse pressed left at (500, 303)
Screenshot: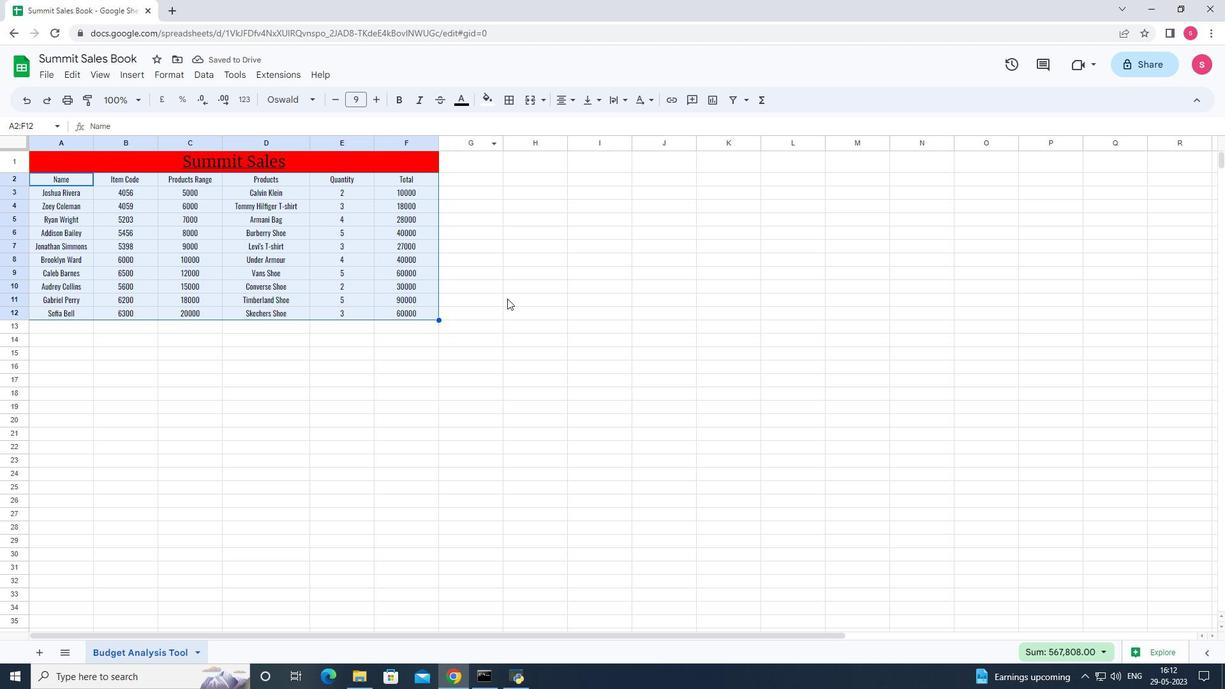 
Action: Mouse moved to (421, 354)
Screenshot: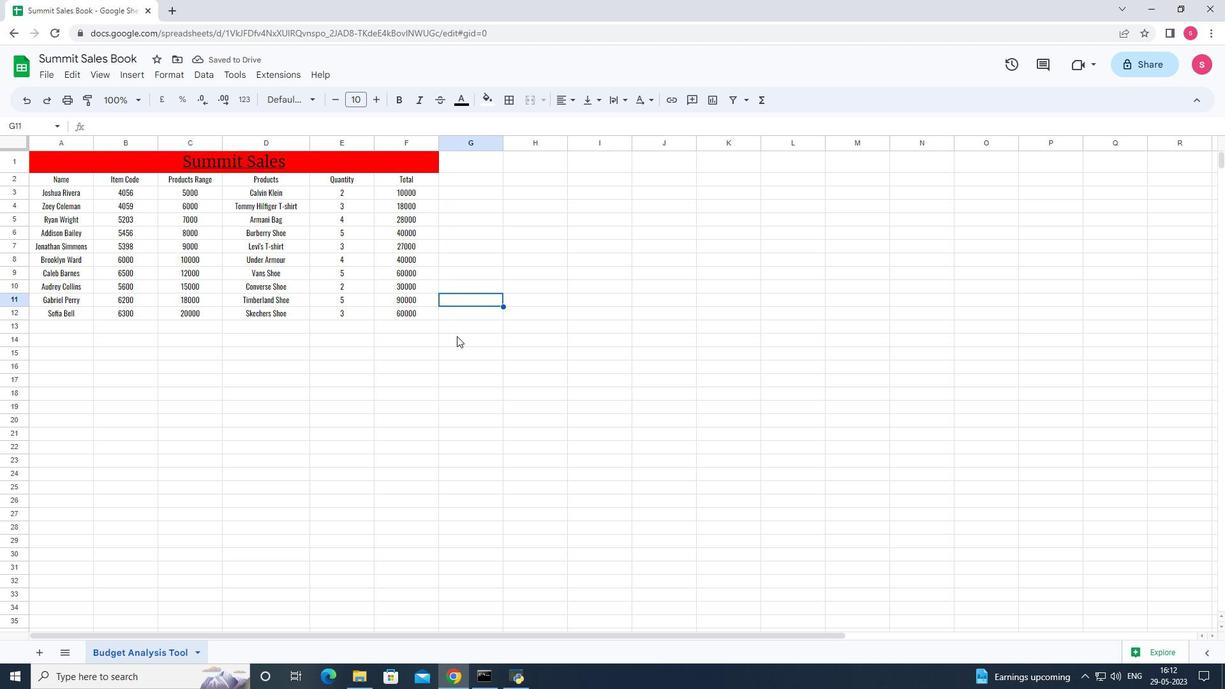 
Action: Mouse pressed left at (421, 354)
Screenshot: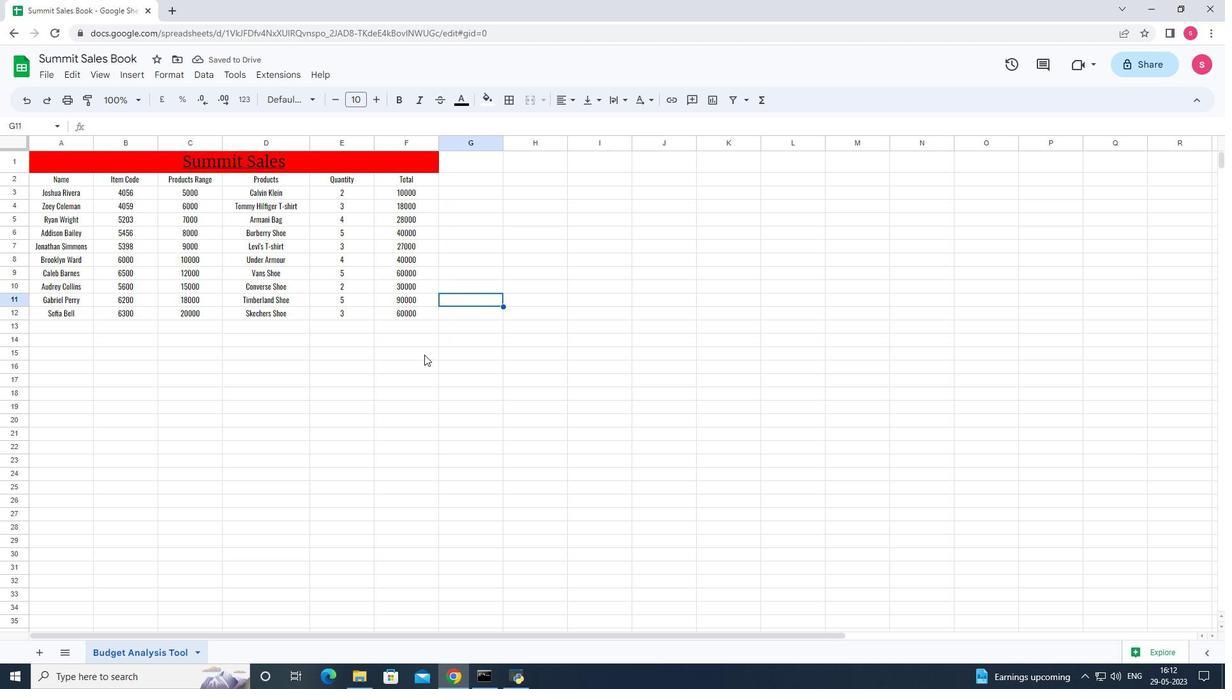 
Action: Mouse moved to (306, 352)
Screenshot: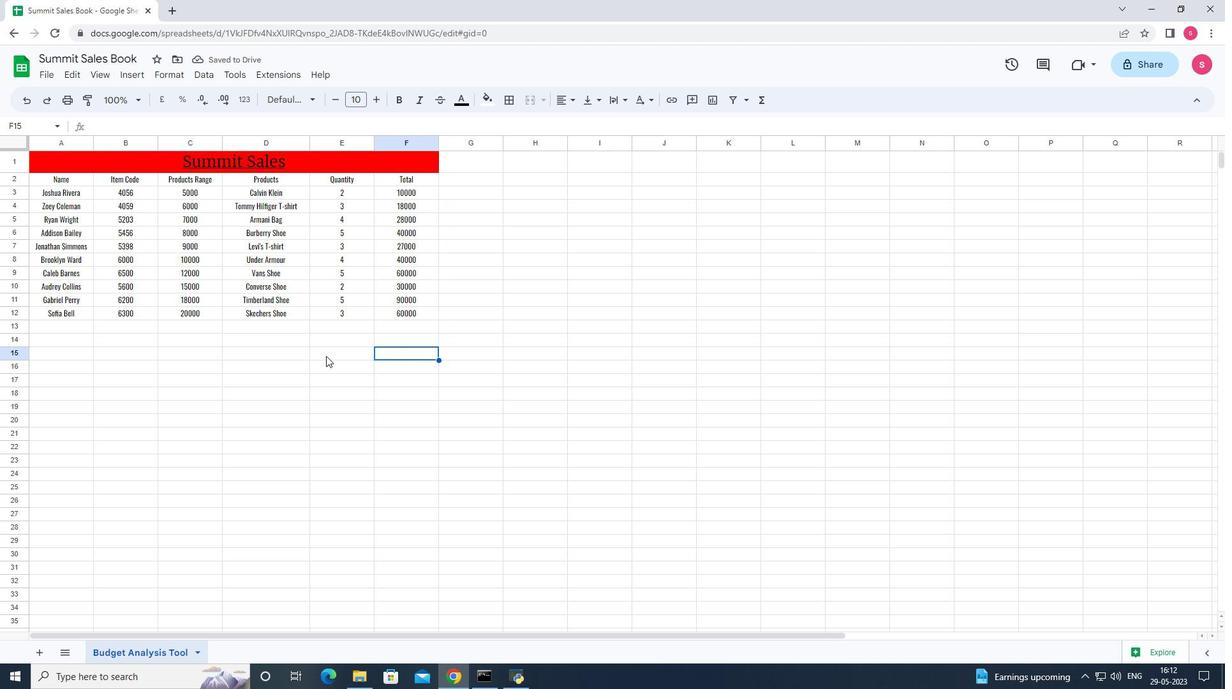 
Action: Mouse pressed left at (306, 352)
Screenshot: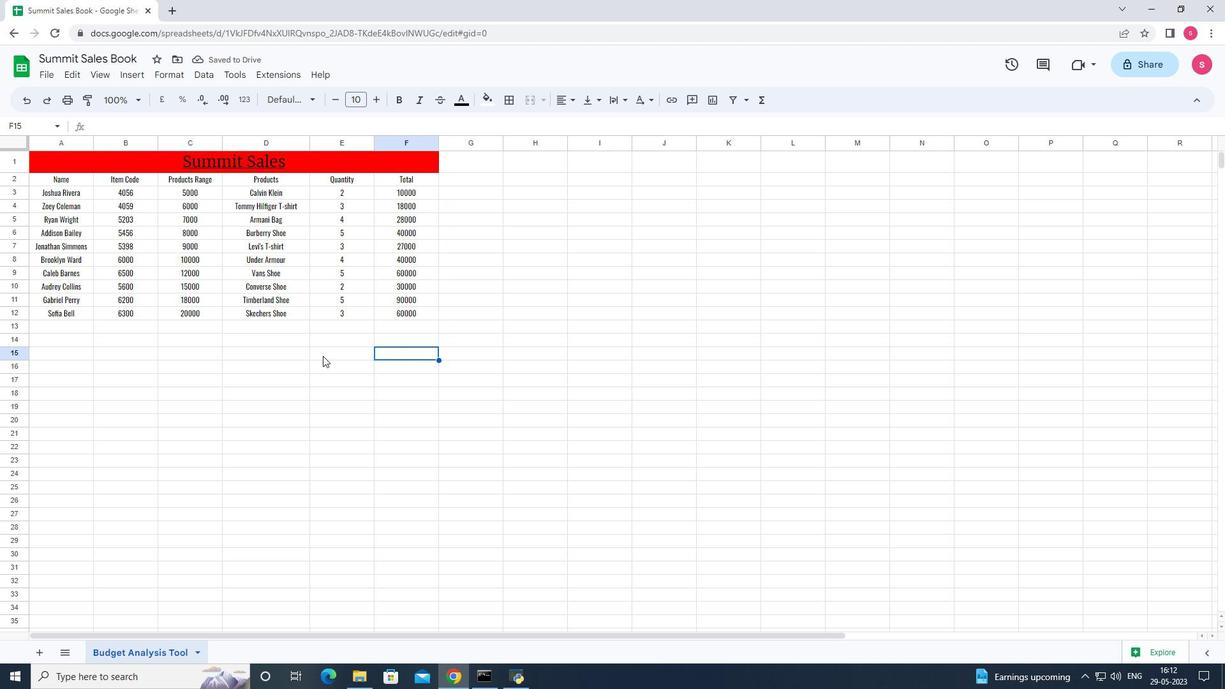 
Action: Mouse moved to (273, 352)
Screenshot: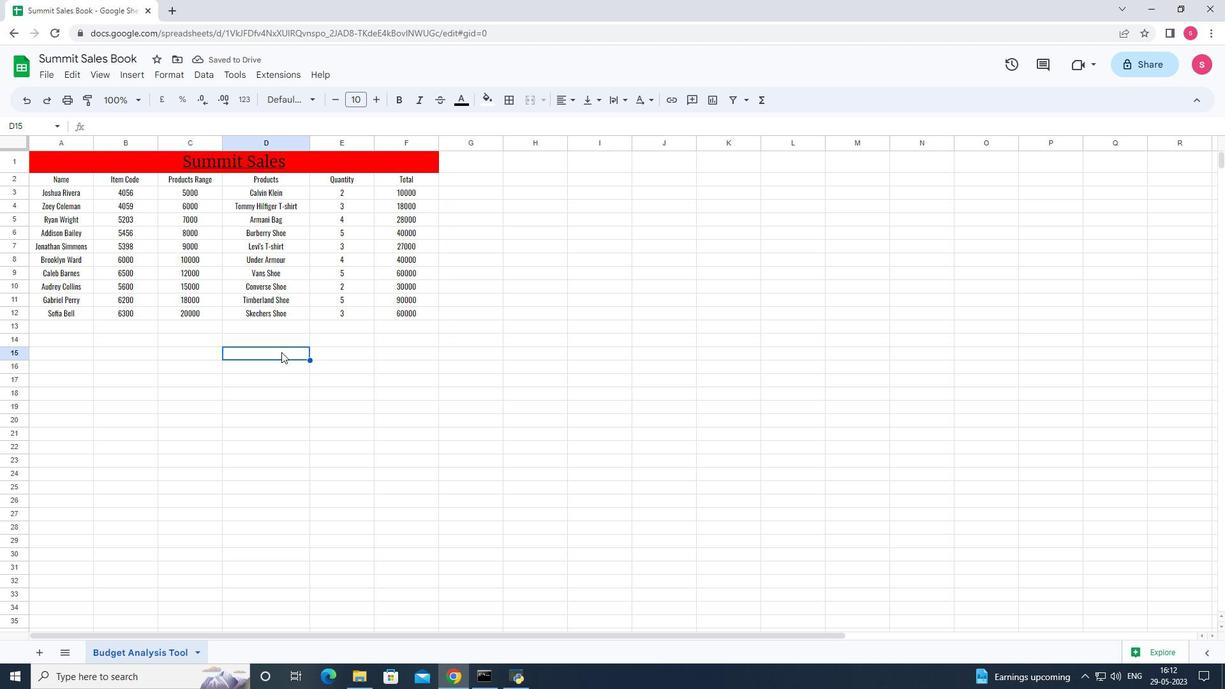 
Action: Key pressed ctrl+S
Screenshot: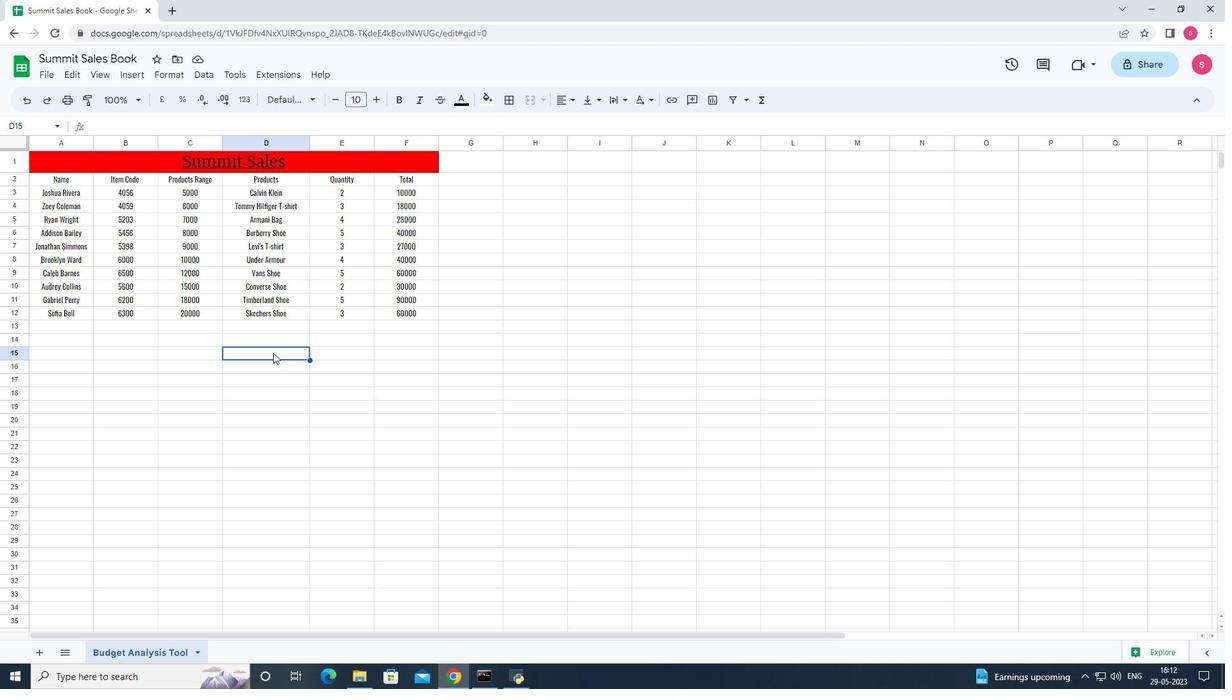 
